 Task: Open Card Customer Feedback Analysis in Board Email Marketing List Growth Strategy to Workspace Channel Marketing and add a team member Softage.2@softage.net, a label Red, a checklist Business Process Improvement, an attachment from Trello, a color Red and finally, add a card description 'Plan and execute company team-building seminar' and a comment 'This task requires us to stay focused on the end goal and not get sidetracked by distractions.'. Add a start date 'Jan 06, 1900' with a due date 'Jan 13, 1900'
Action: Mouse moved to (80, 283)
Screenshot: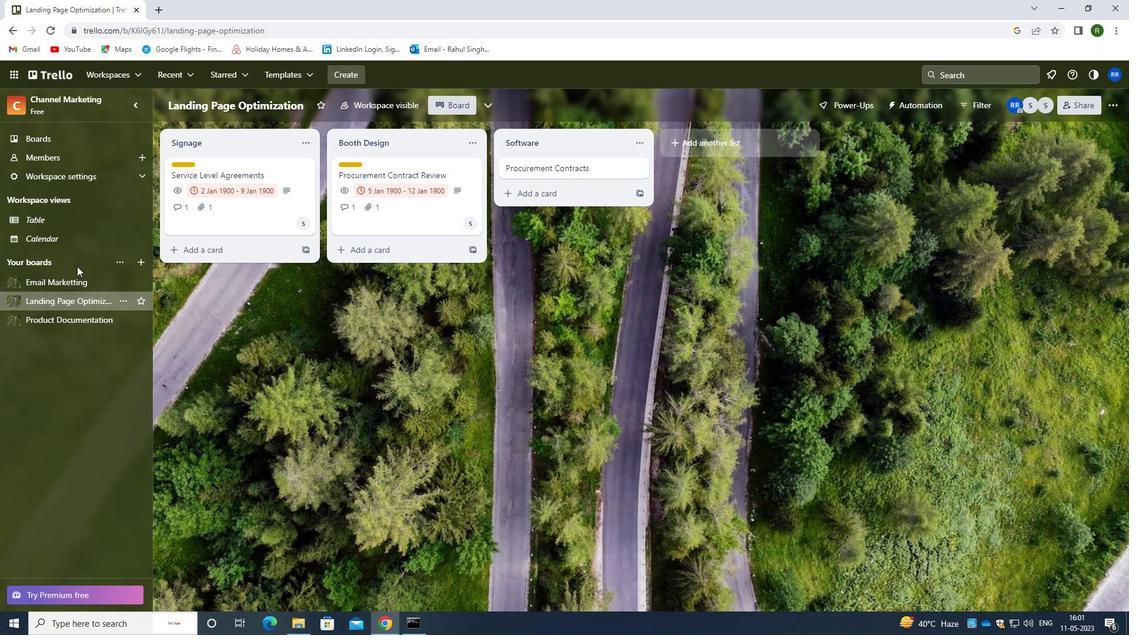 
Action: Mouse pressed left at (80, 283)
Screenshot: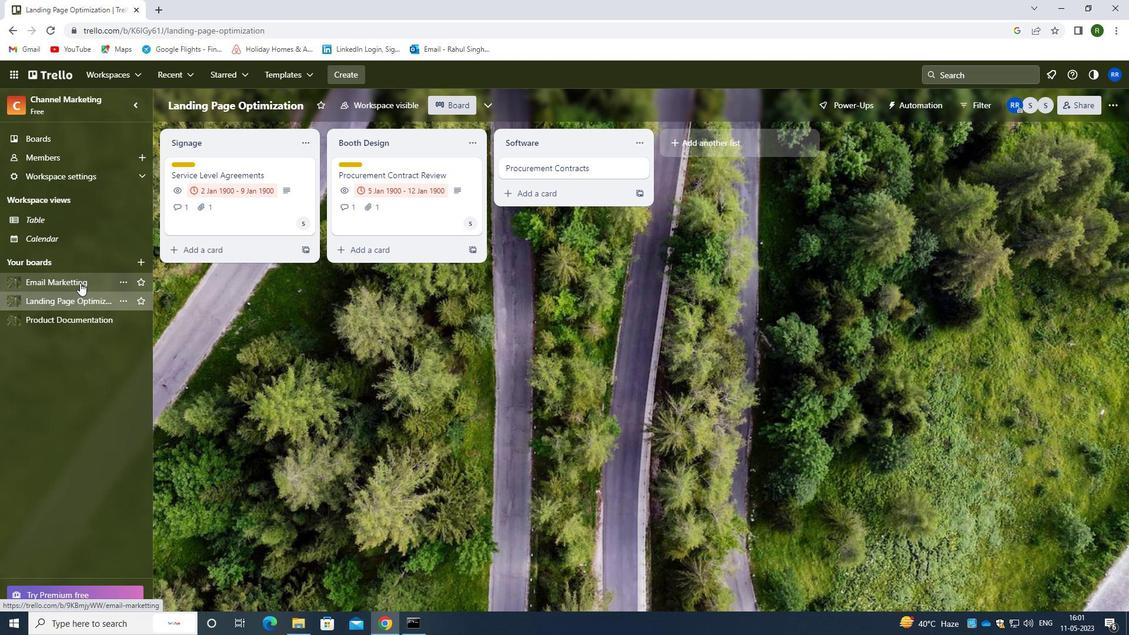 
Action: Mouse moved to (468, 166)
Screenshot: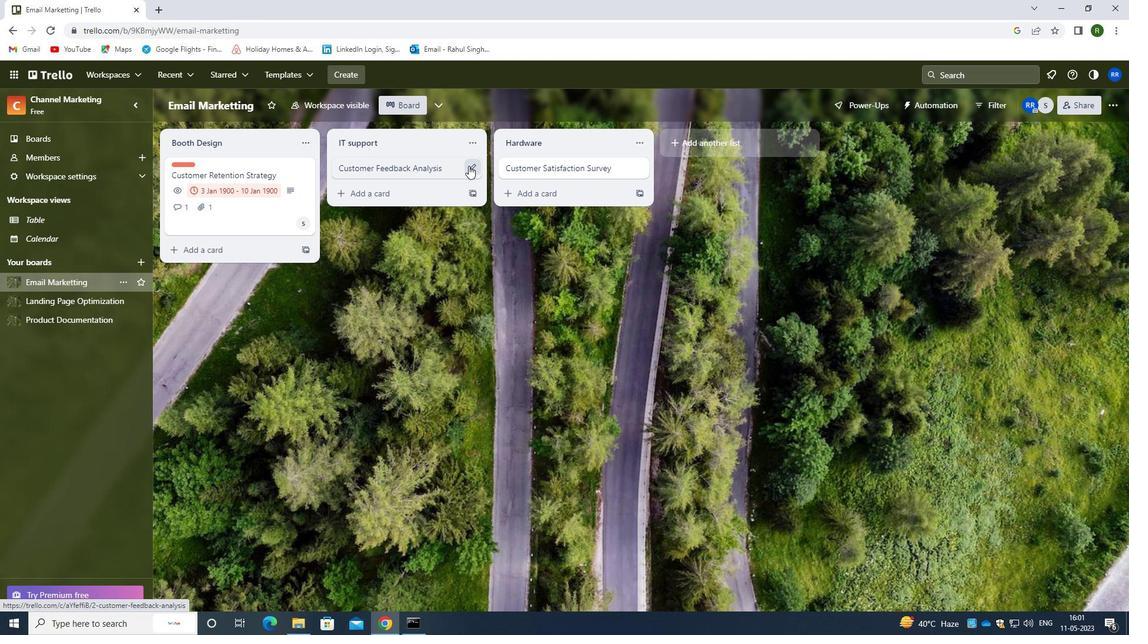 
Action: Mouse pressed left at (468, 166)
Screenshot: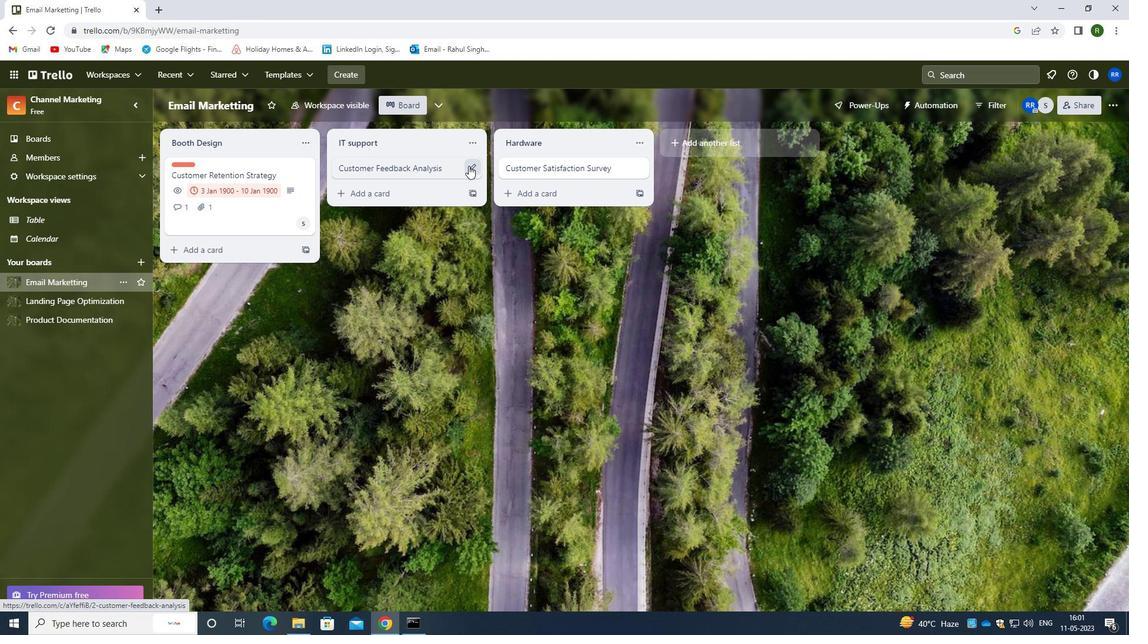 
Action: Mouse moved to (520, 164)
Screenshot: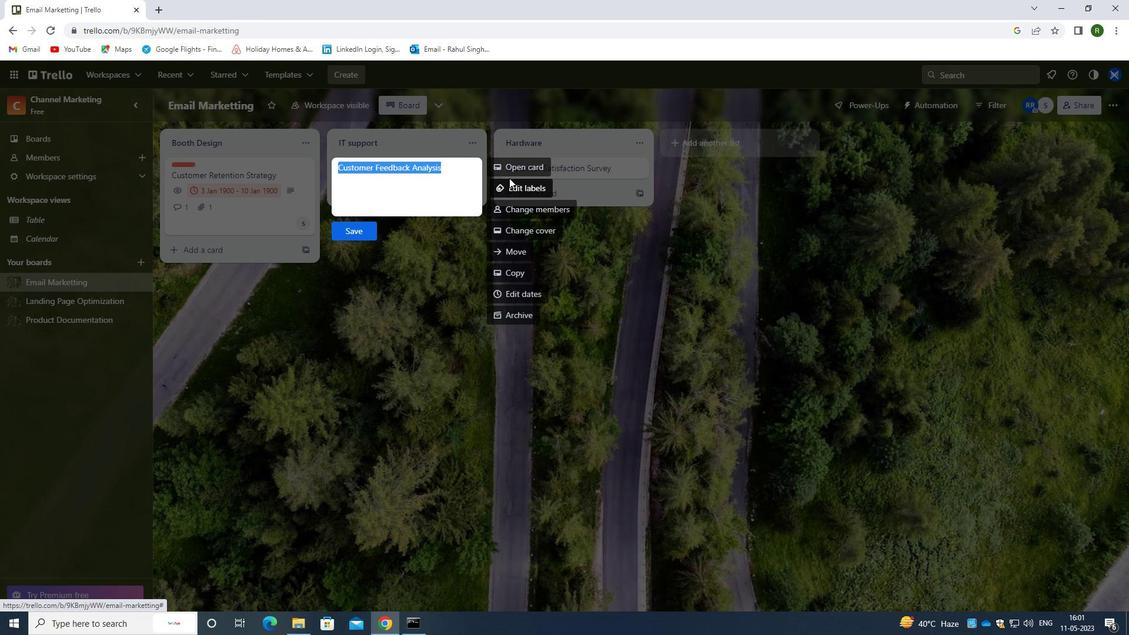 
Action: Mouse pressed left at (520, 164)
Screenshot: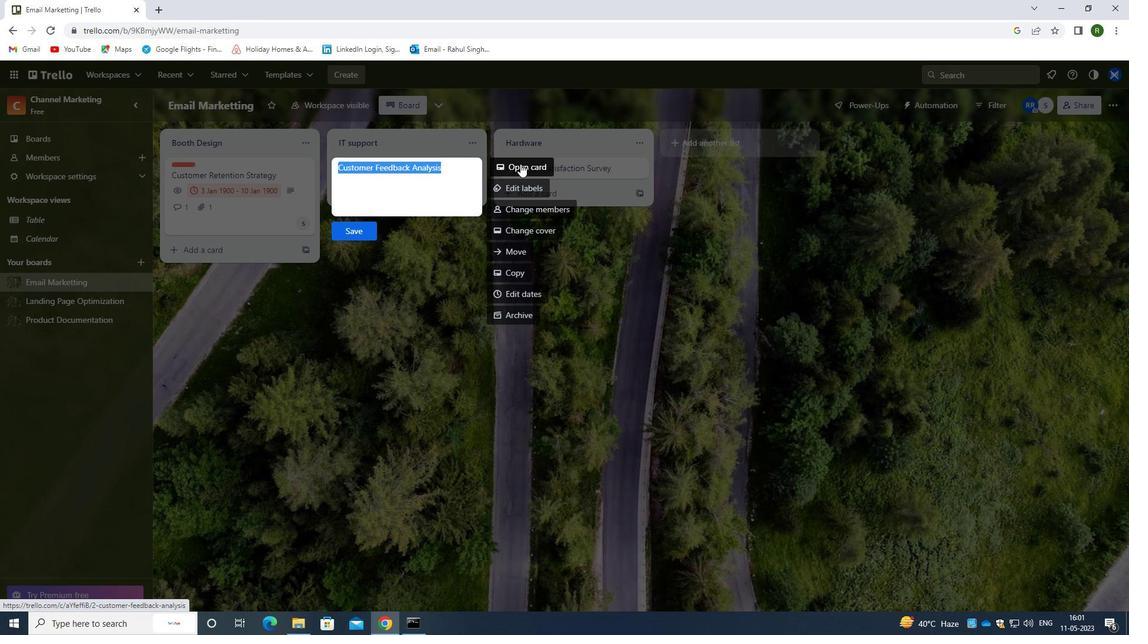 
Action: Mouse moved to (716, 213)
Screenshot: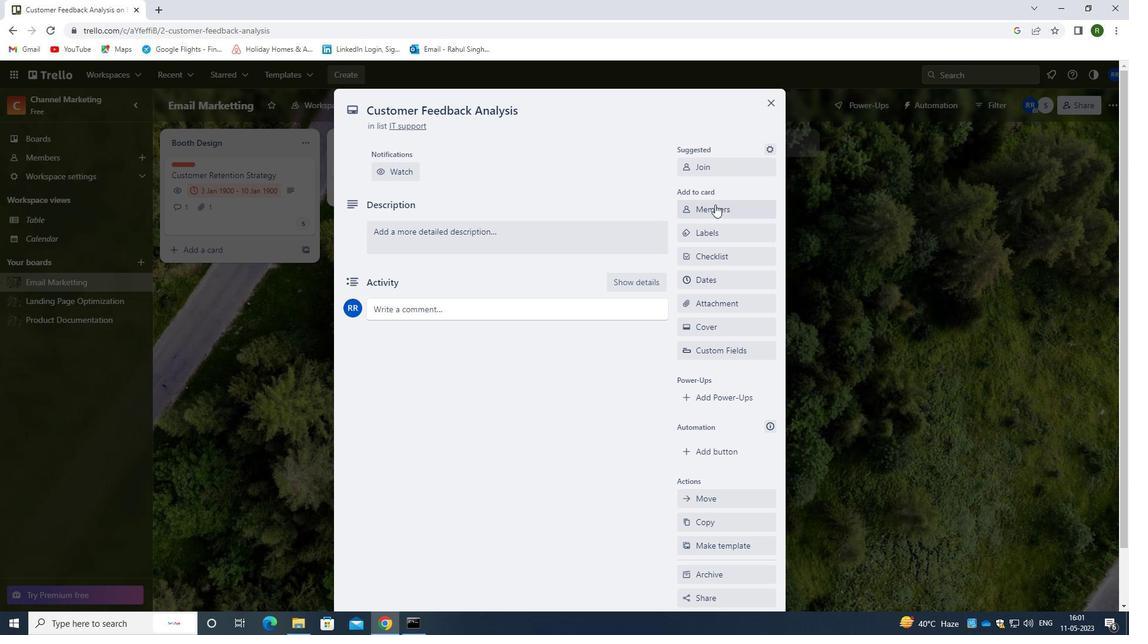 
Action: Mouse pressed left at (716, 213)
Screenshot: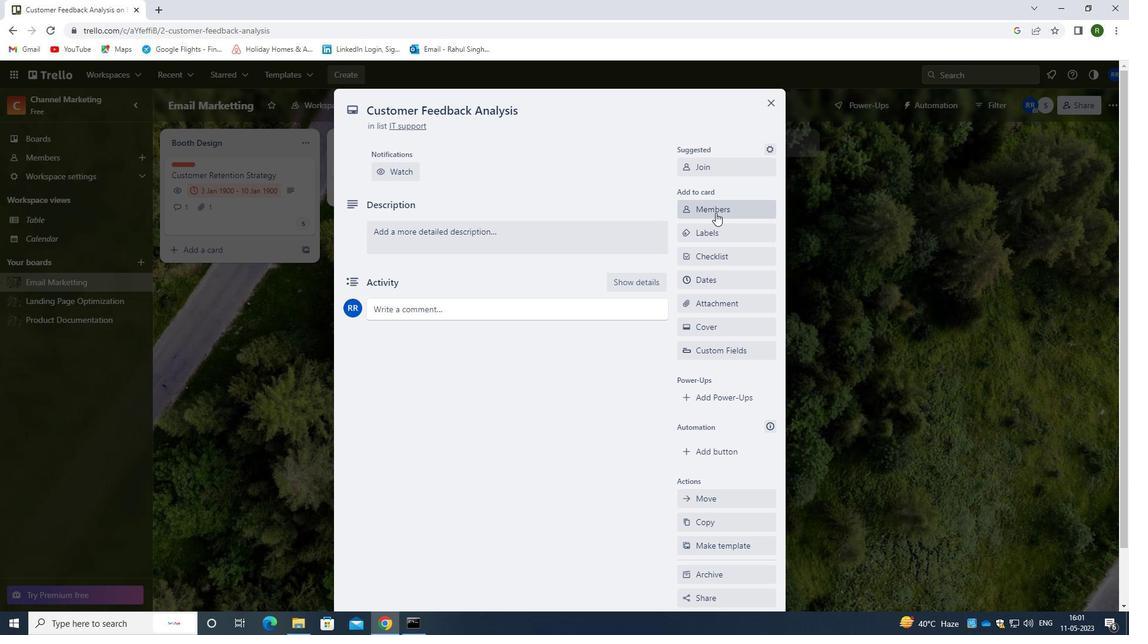 
Action: Mouse moved to (741, 264)
Screenshot: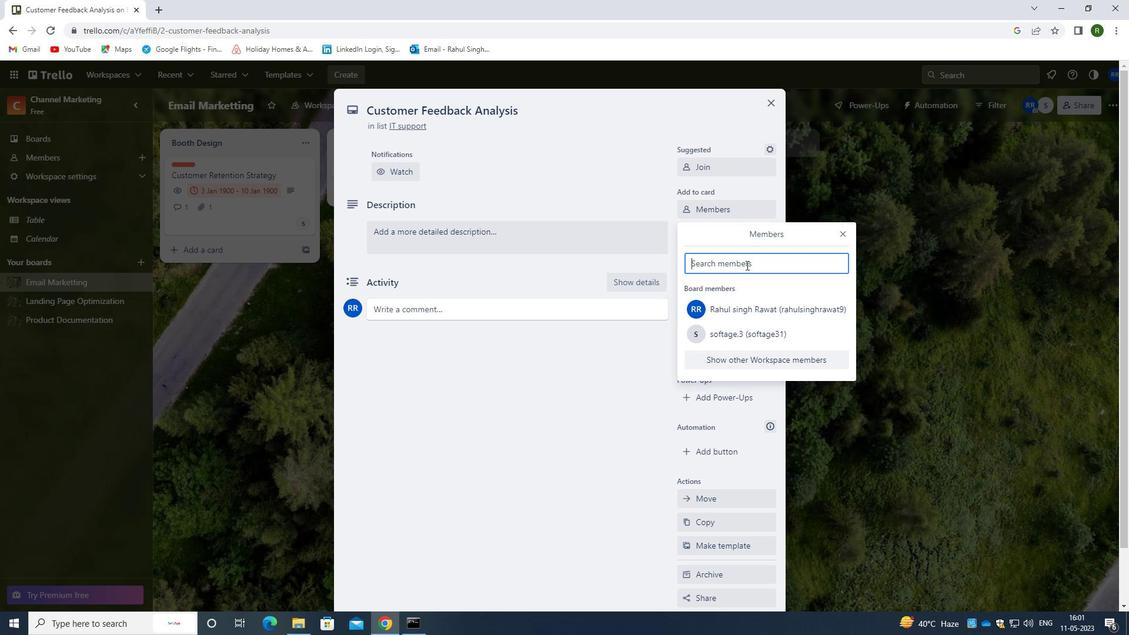 
Action: Key pressed <Key.caps_lock>s<Key.caps_lock>Oftage.2<Key.shift>@SOFTAGE.NET
Screenshot: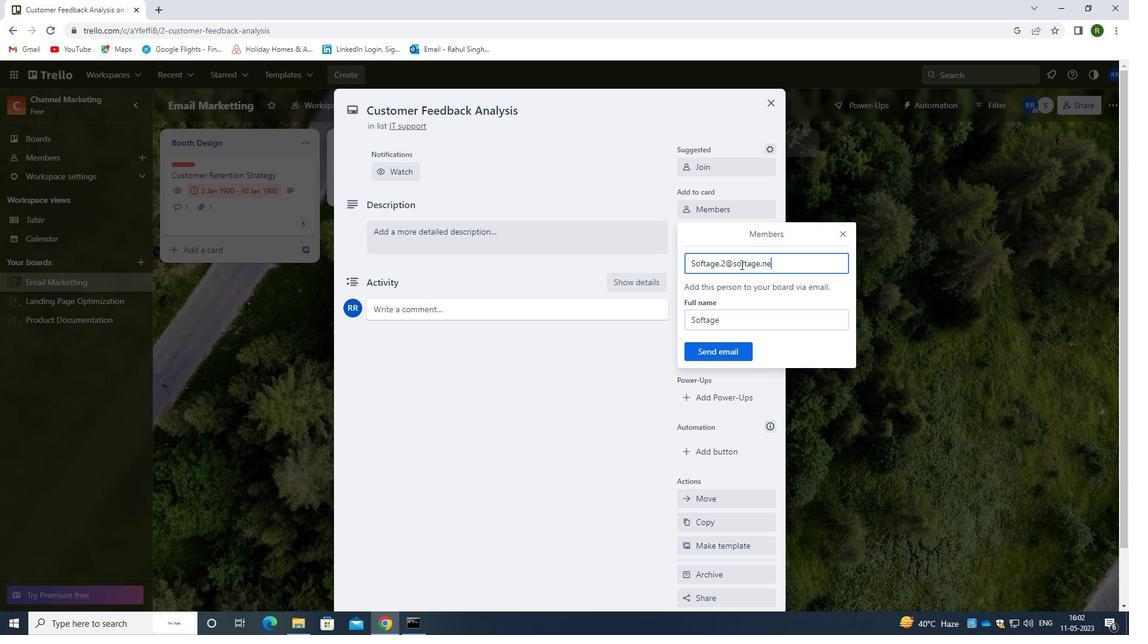 
Action: Mouse moved to (724, 351)
Screenshot: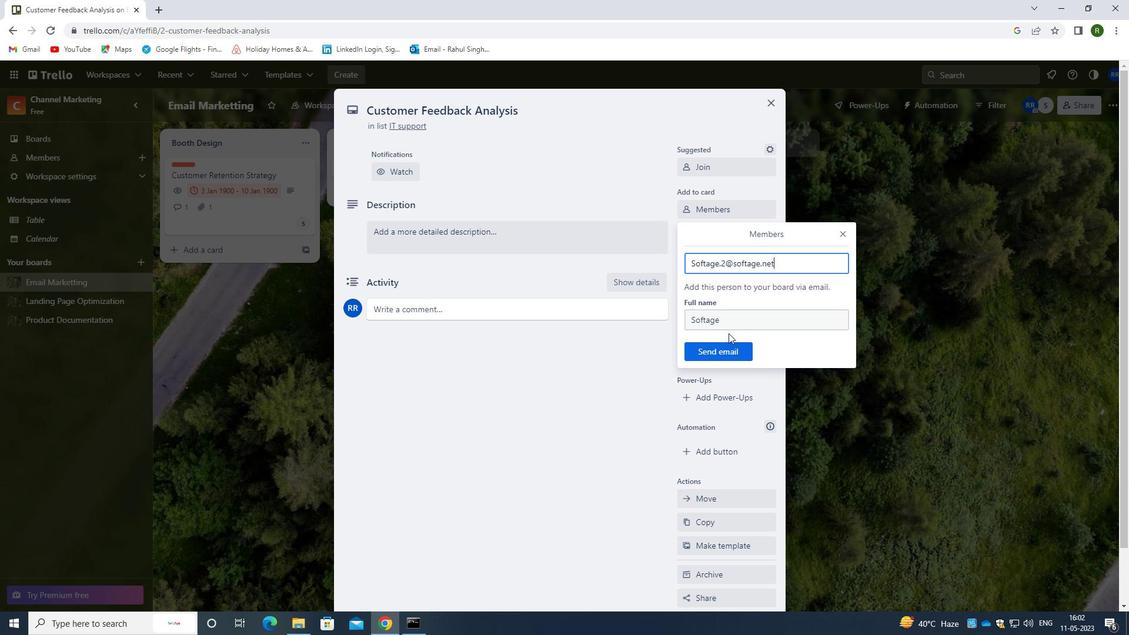 
Action: Mouse pressed left at (724, 351)
Screenshot: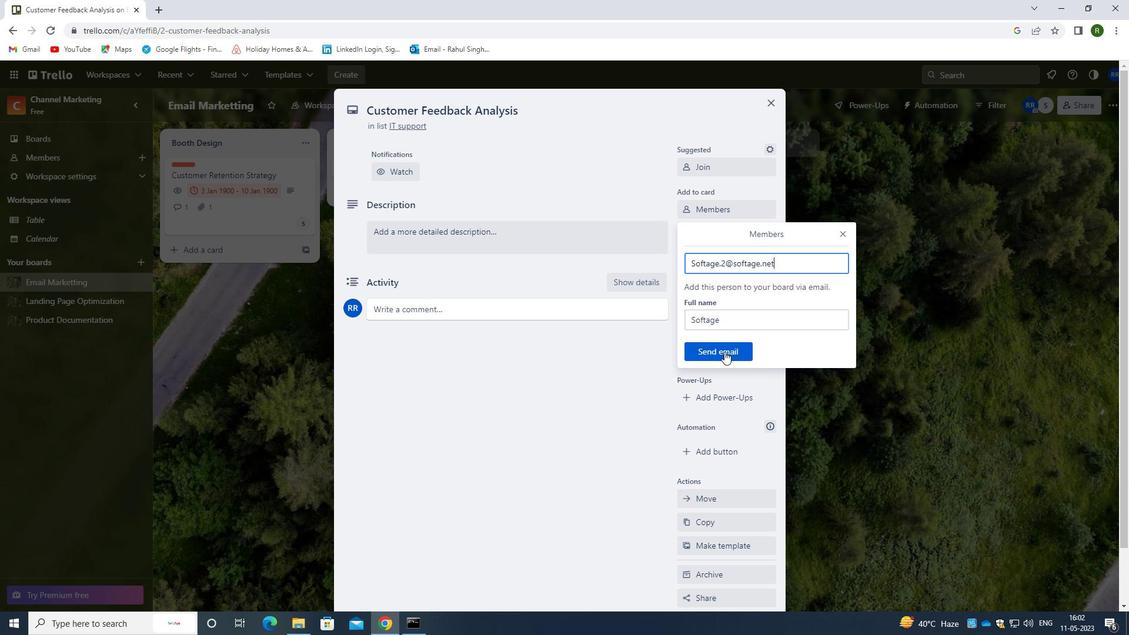 
Action: Mouse moved to (722, 232)
Screenshot: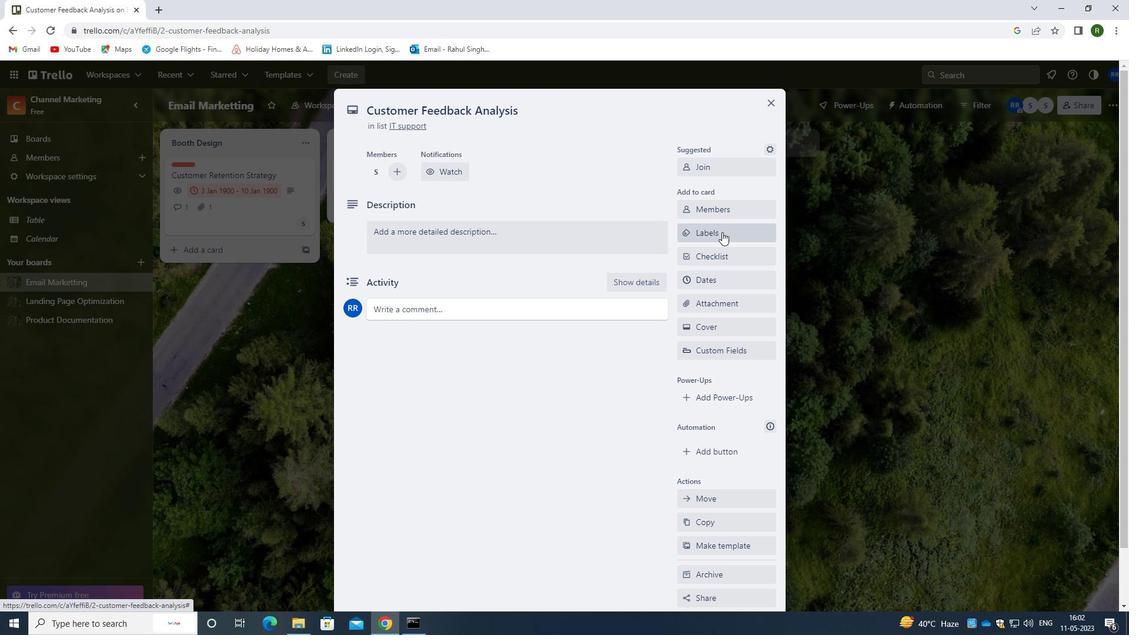 
Action: Mouse pressed left at (722, 232)
Screenshot: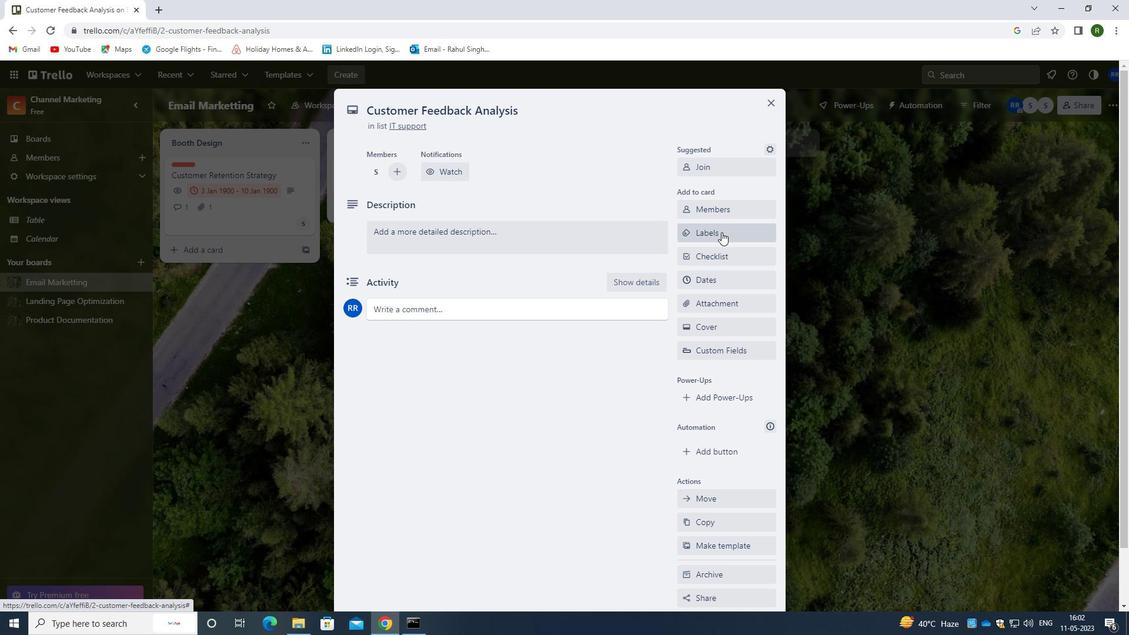 
Action: Mouse moved to (710, 345)
Screenshot: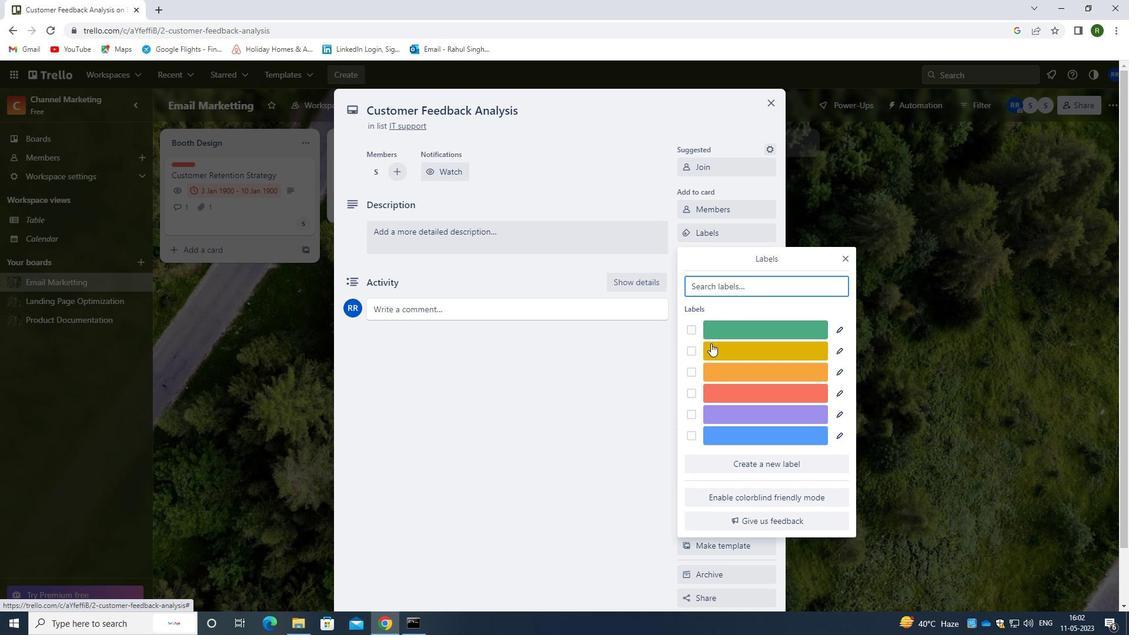 
Action: Key pressed RED
Screenshot: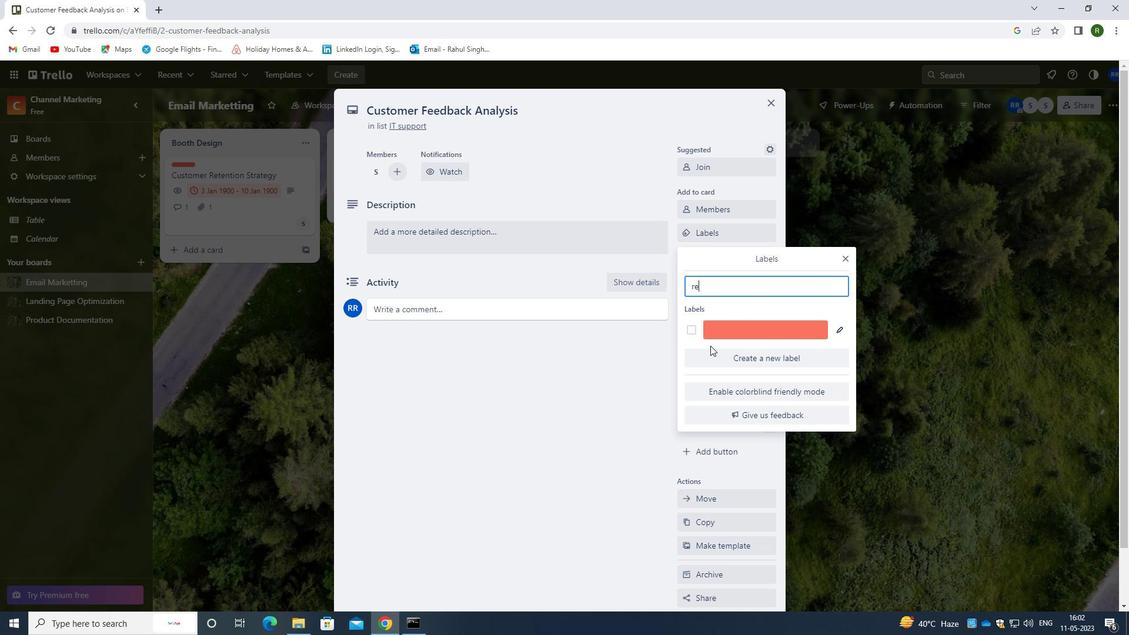 
Action: Mouse moved to (693, 328)
Screenshot: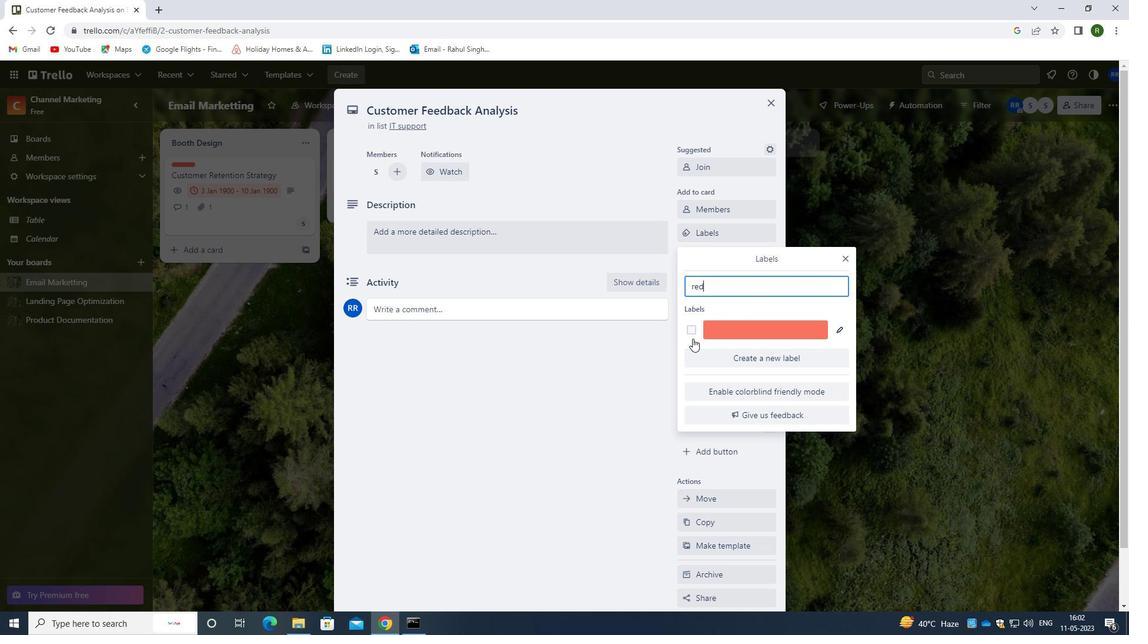 
Action: Mouse pressed left at (693, 328)
Screenshot: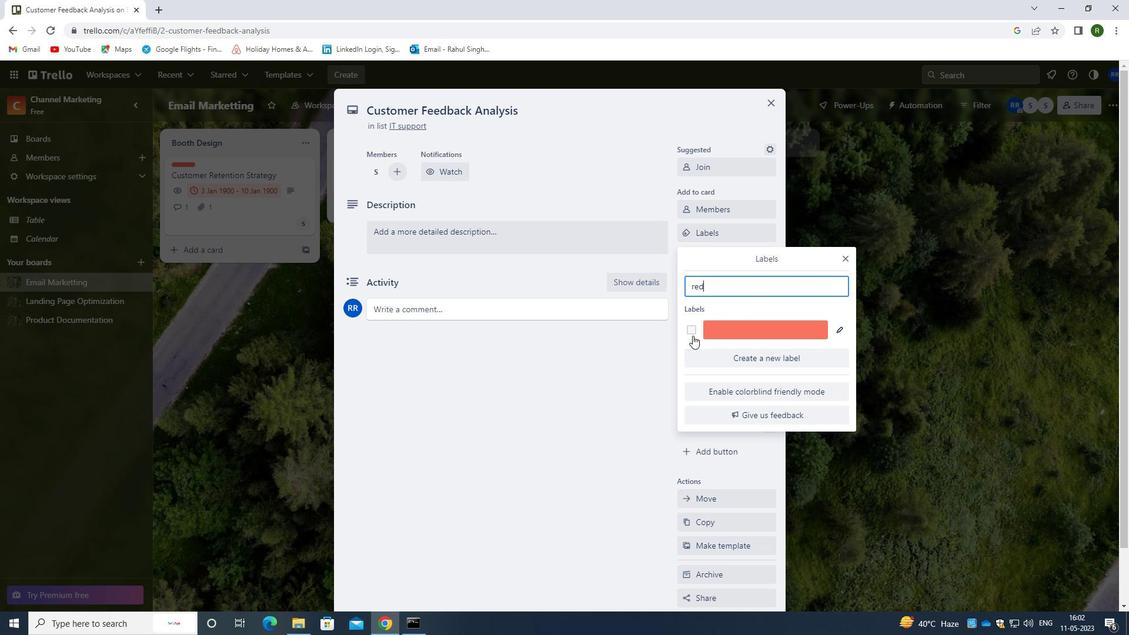 
Action: Mouse moved to (613, 423)
Screenshot: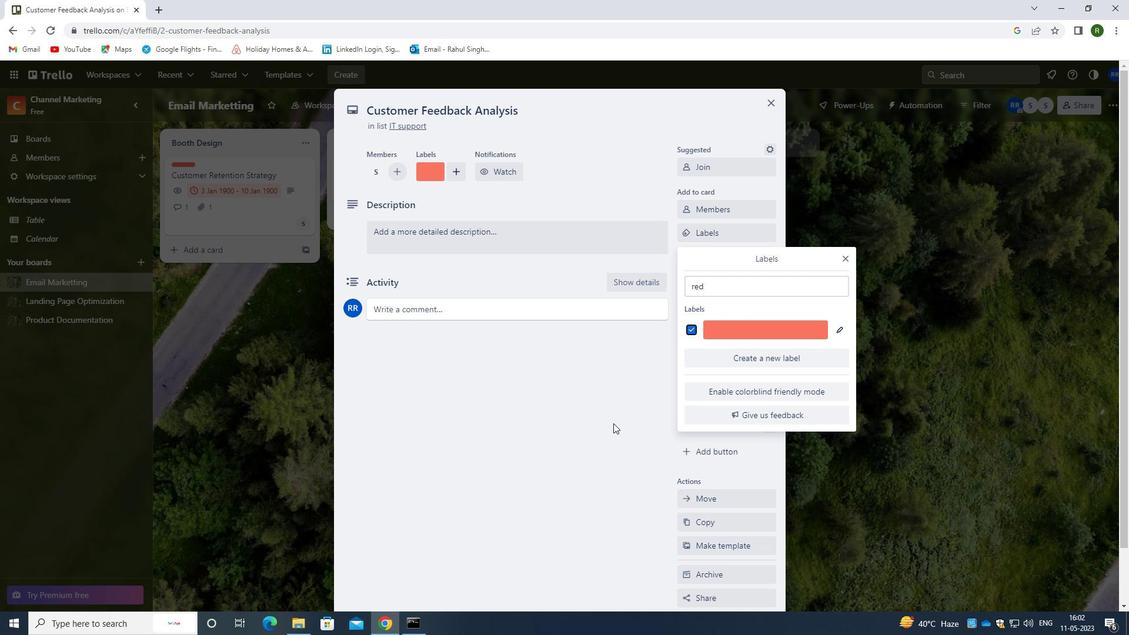 
Action: Mouse pressed left at (613, 423)
Screenshot: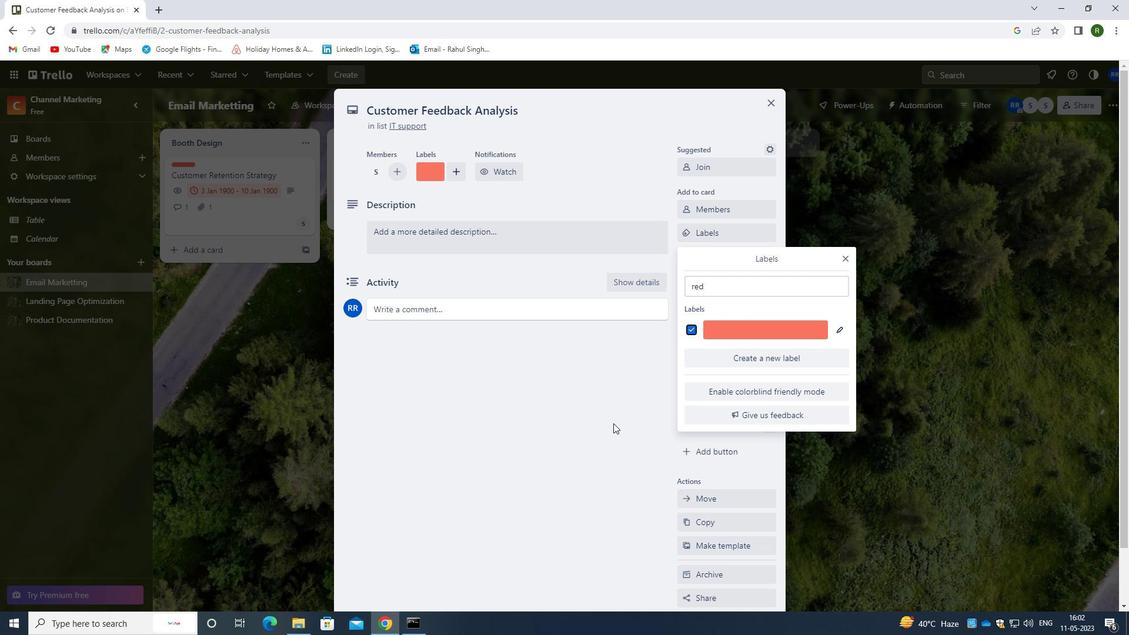 
Action: Mouse moved to (711, 257)
Screenshot: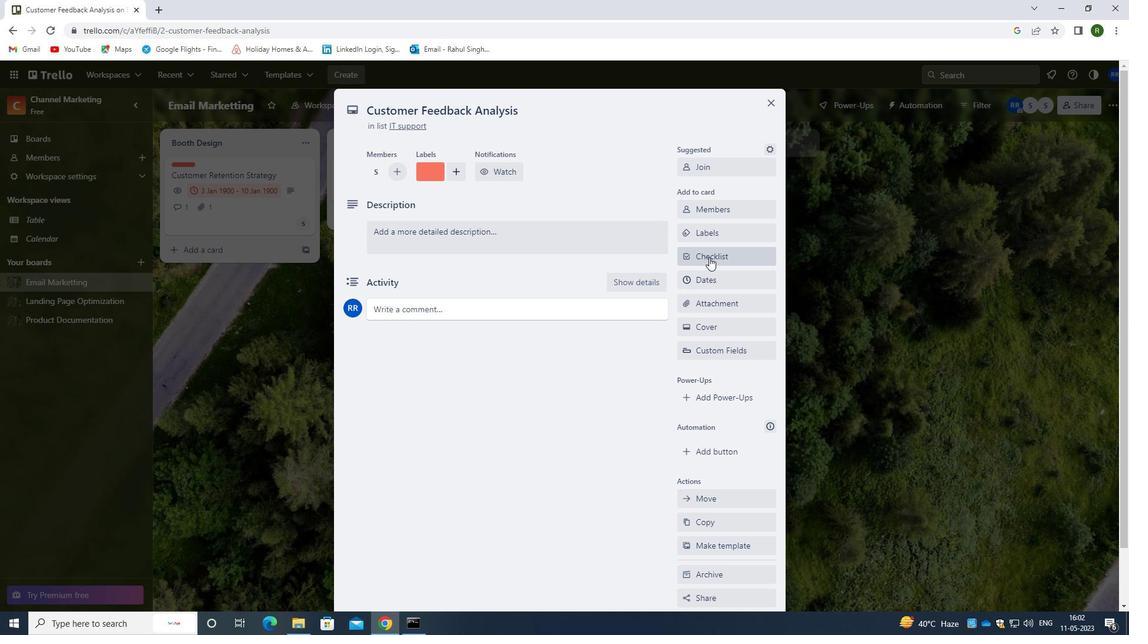 
Action: Mouse pressed left at (711, 257)
Screenshot: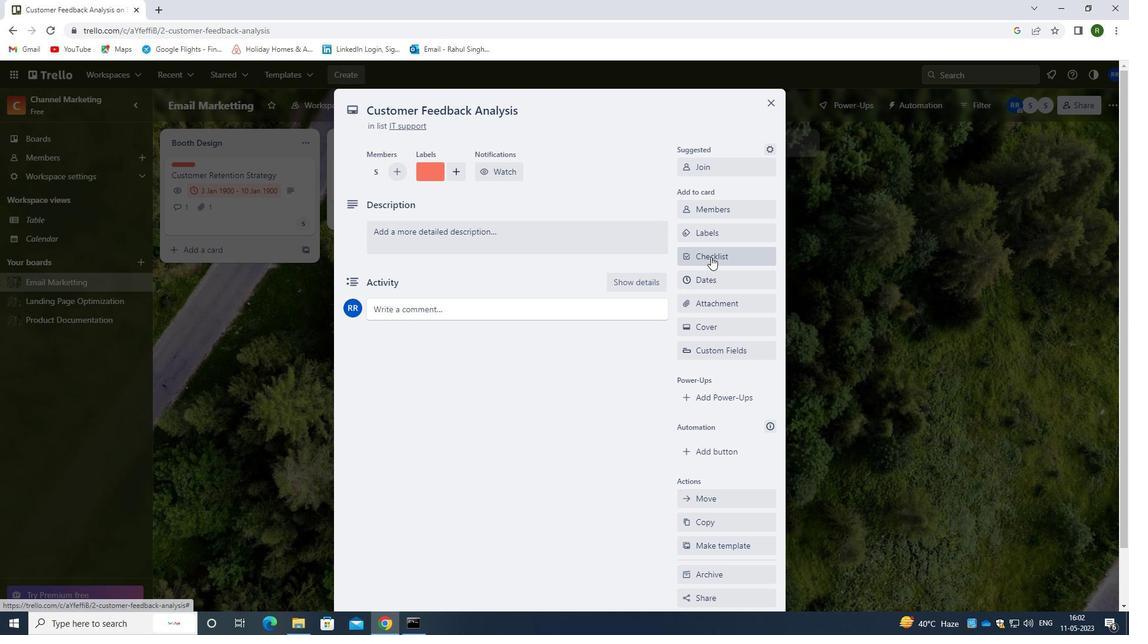 
Action: Mouse moved to (700, 306)
Screenshot: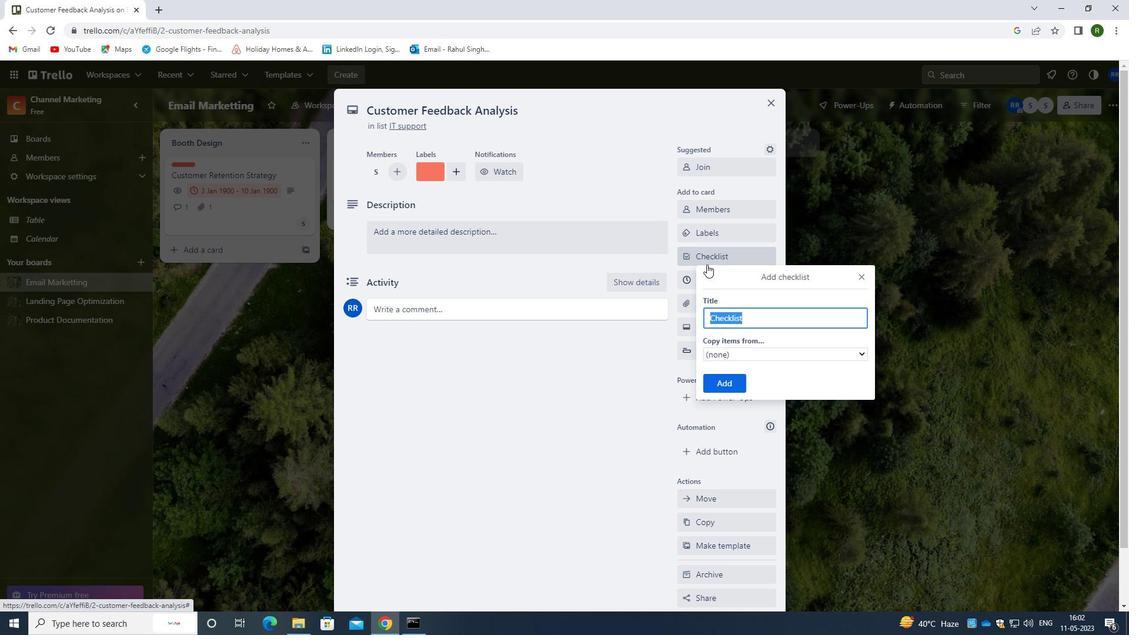 
Action: Key pressed <Key.backspace><Key.caps_lock>B<Key.caps_lock>USINS<Key.backspace>ESS<Key.space><Key.caps_lock>P<Key.caps_lock>RO
Screenshot: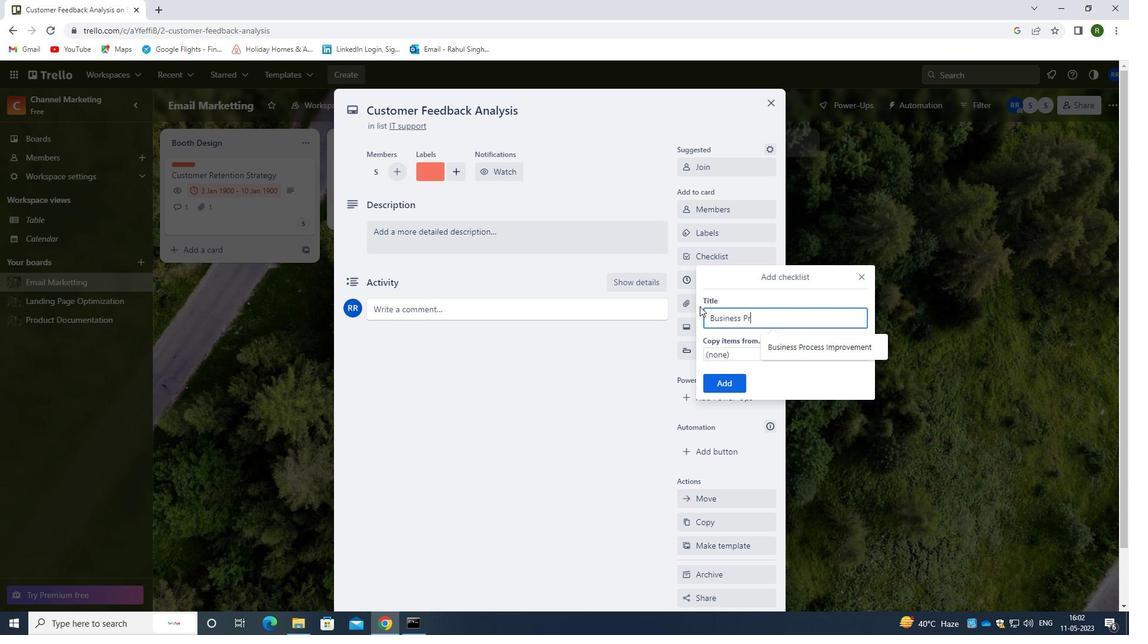 
Action: Mouse moved to (803, 354)
Screenshot: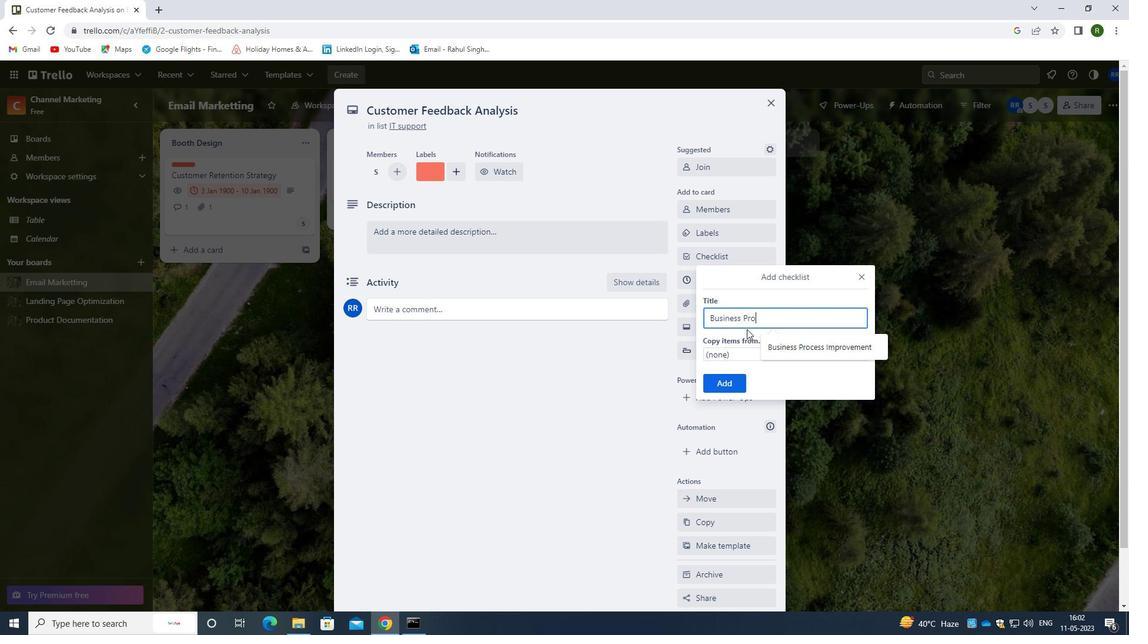 
Action: Mouse pressed left at (803, 354)
Screenshot: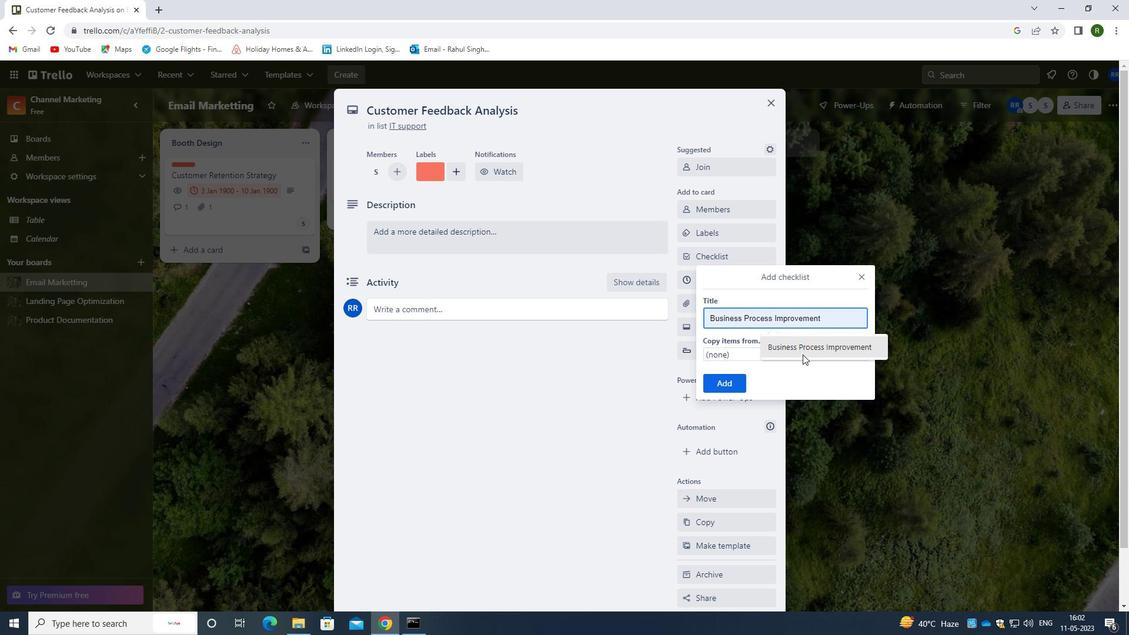 
Action: Mouse moved to (727, 389)
Screenshot: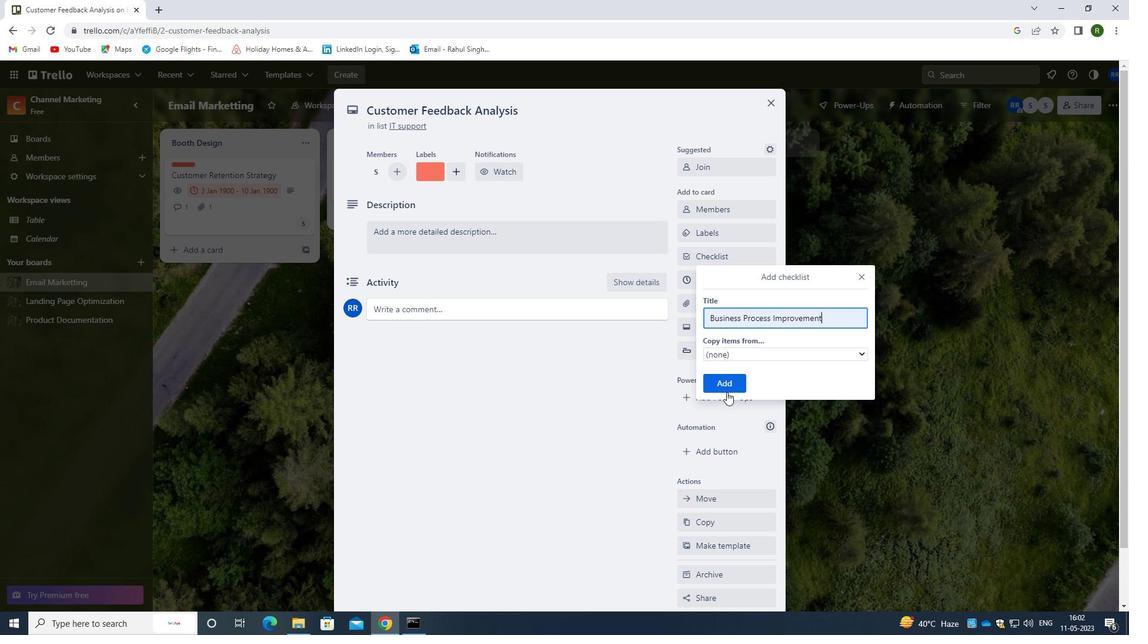 
Action: Mouse pressed left at (727, 389)
Screenshot: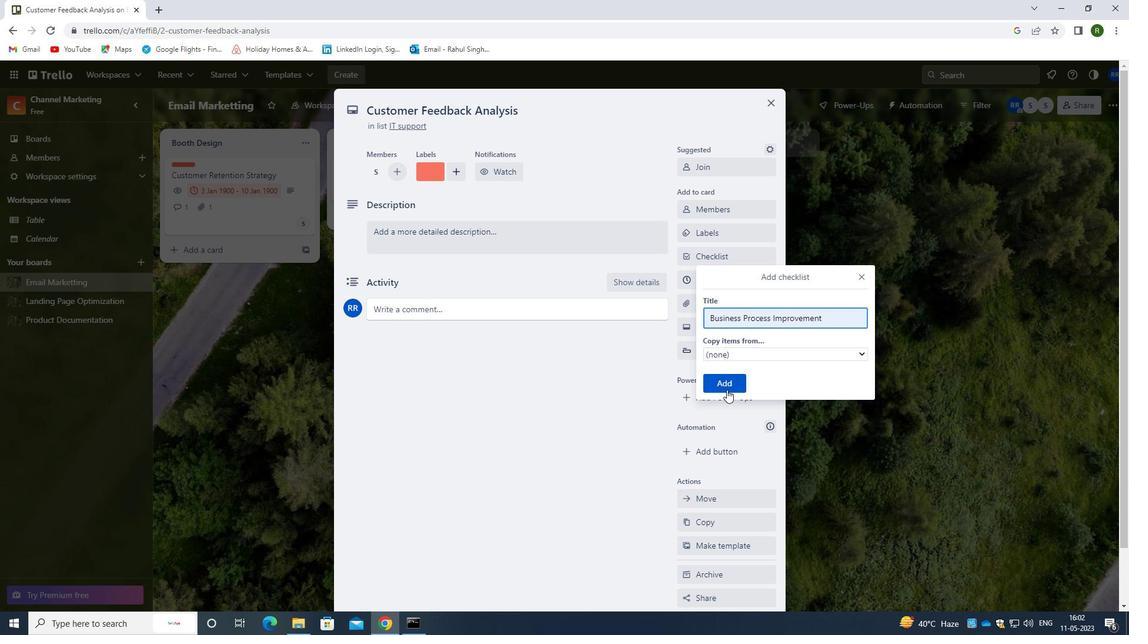 
Action: Mouse moved to (720, 300)
Screenshot: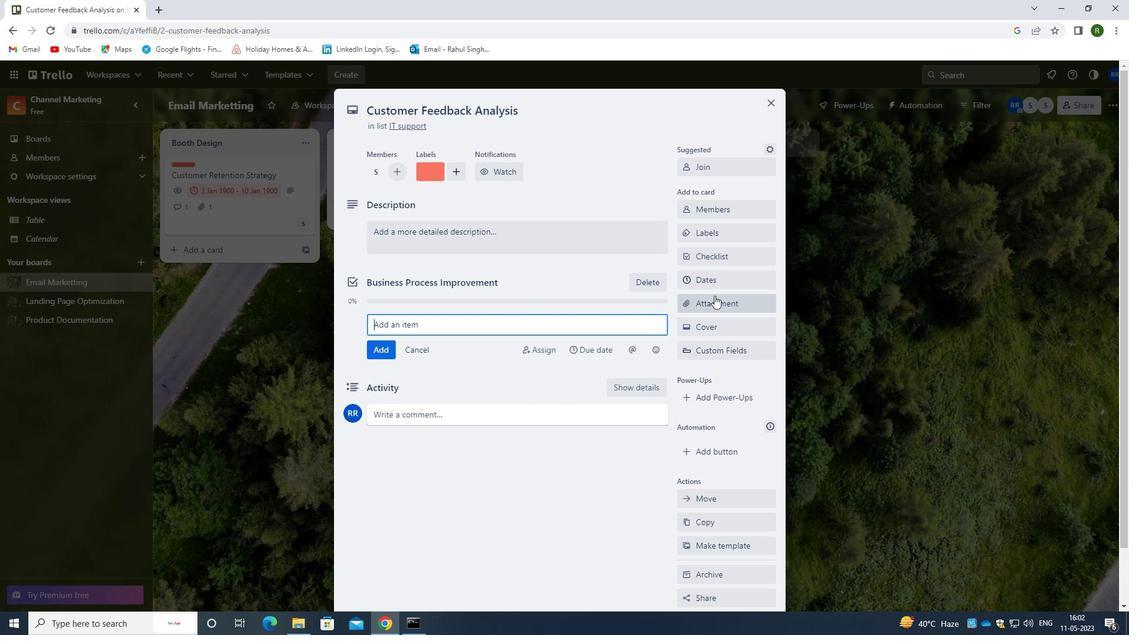 
Action: Mouse pressed left at (720, 300)
Screenshot: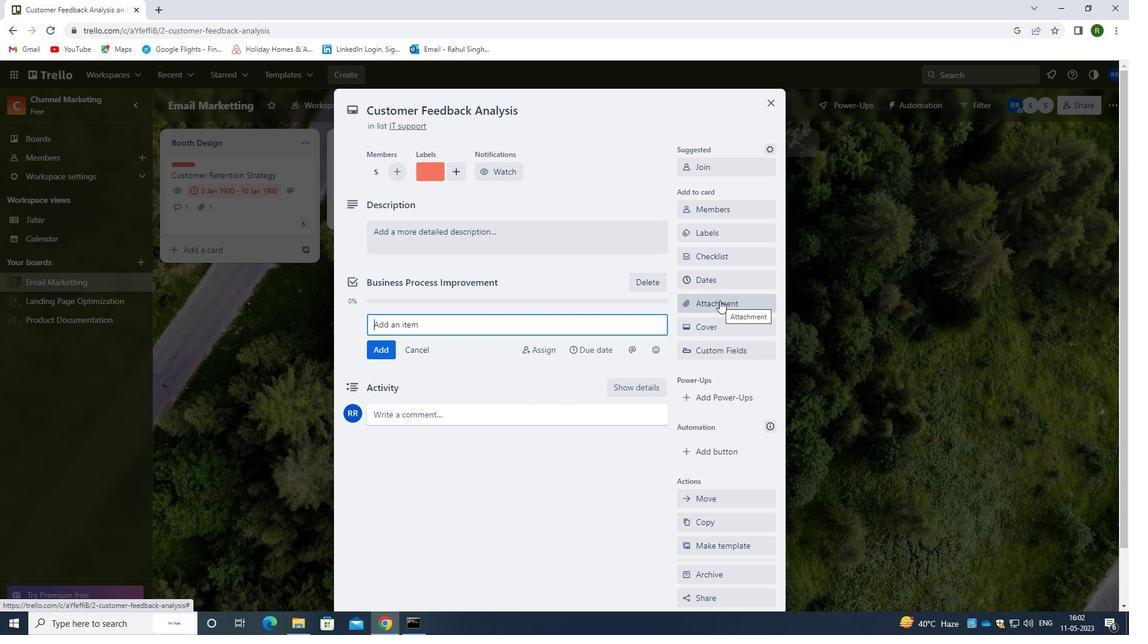 
Action: Mouse moved to (720, 454)
Screenshot: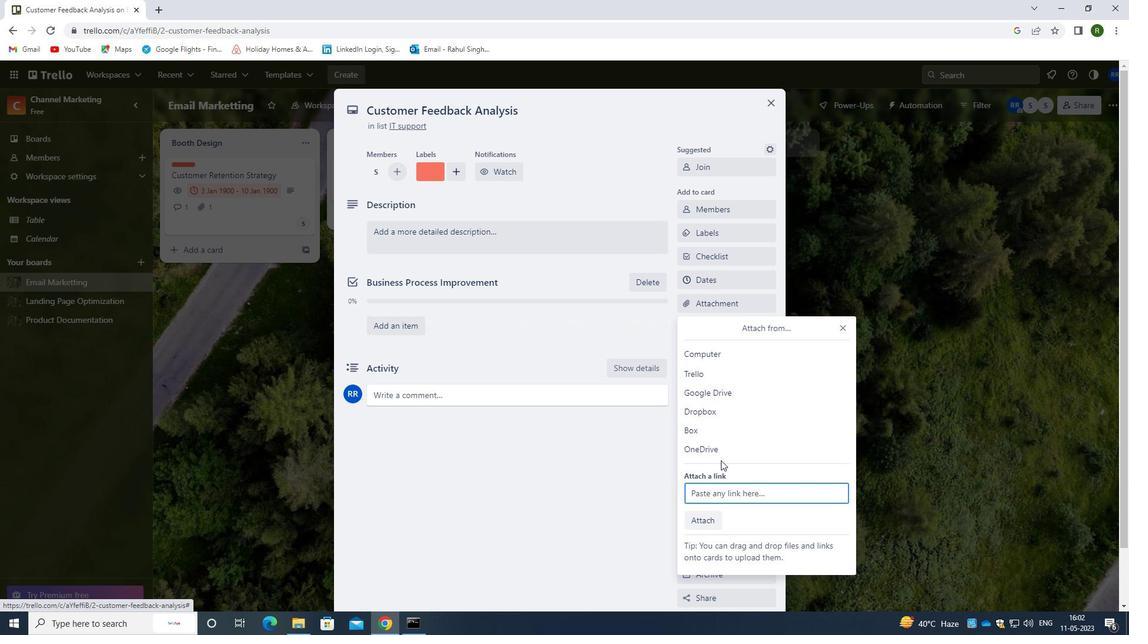 
Action: Mouse pressed left at (720, 454)
Screenshot: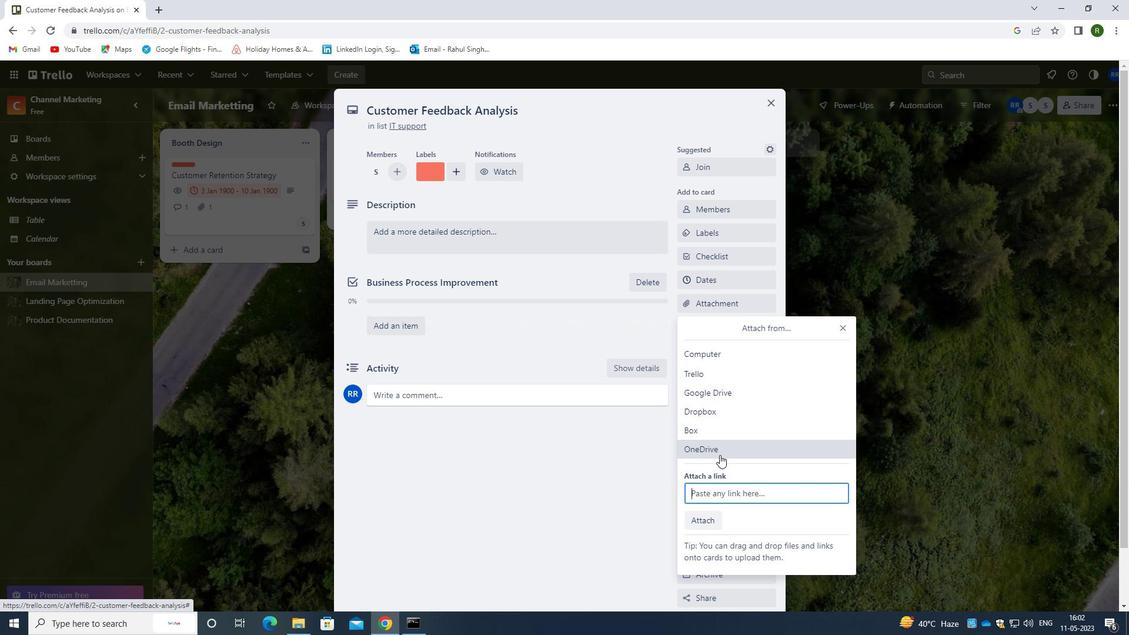 
Action: Mouse moved to (354, 383)
Screenshot: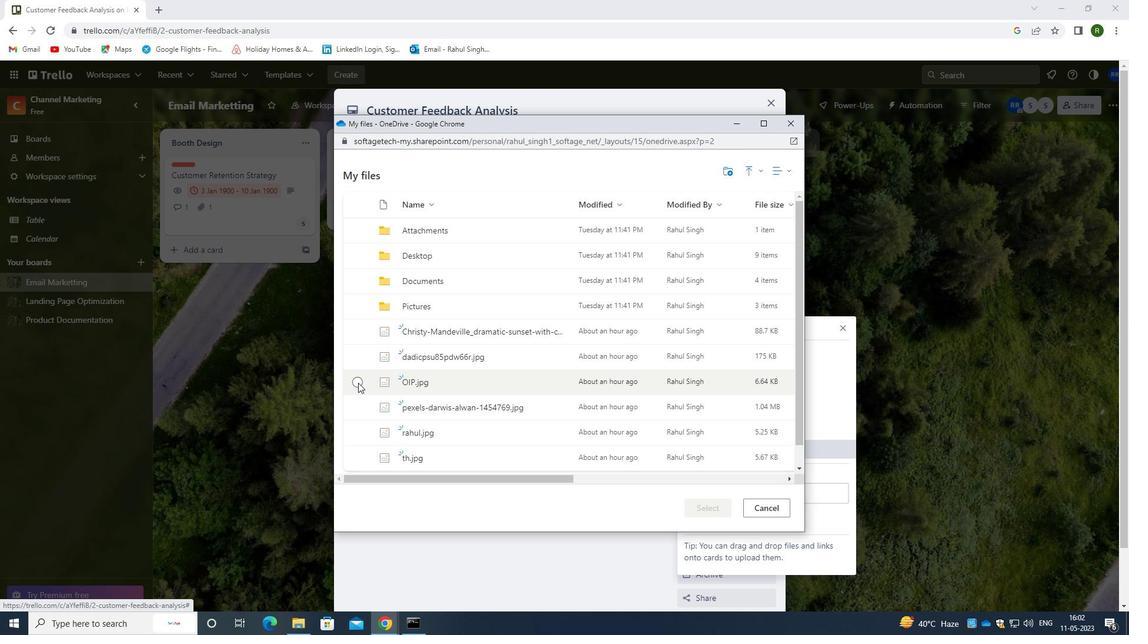 
Action: Mouse pressed left at (354, 383)
Screenshot: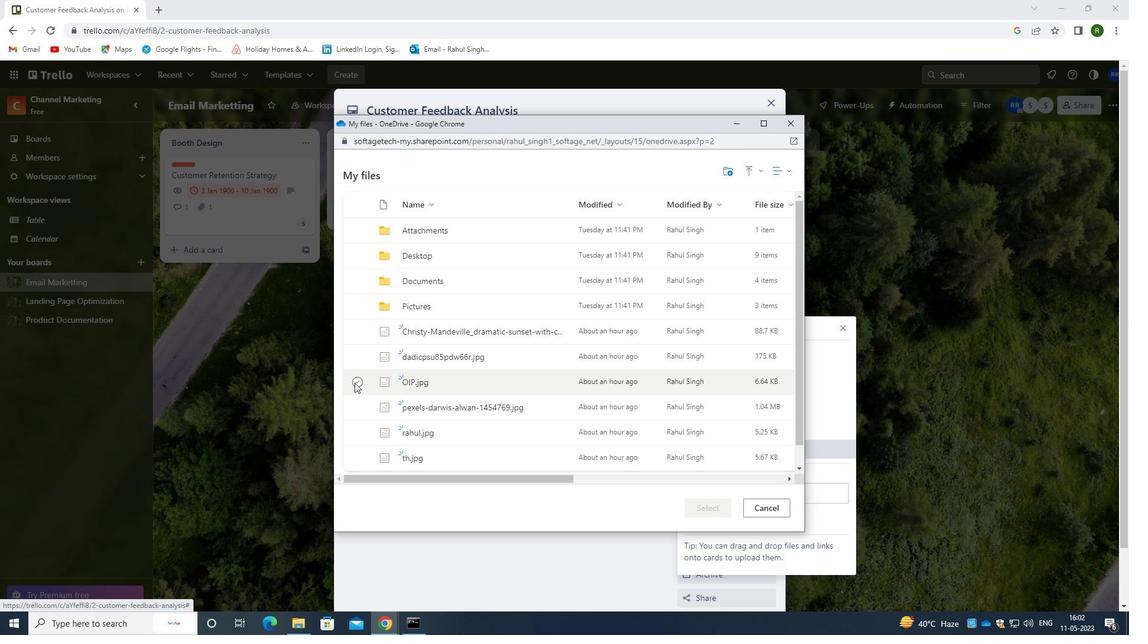 
Action: Mouse moved to (712, 507)
Screenshot: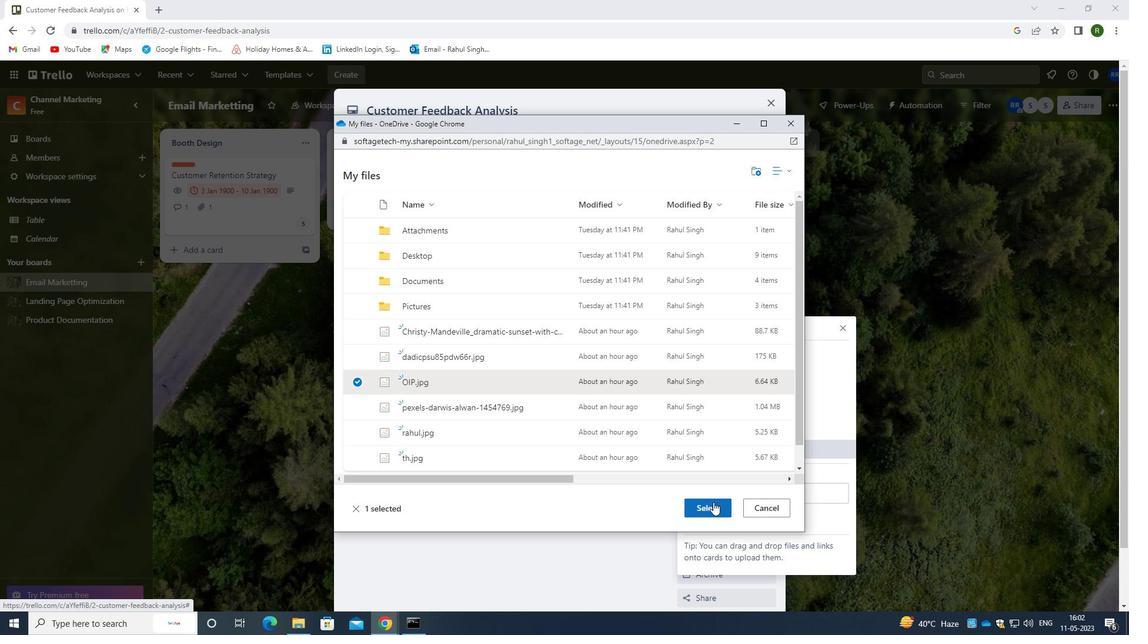 
Action: Mouse pressed left at (712, 507)
Screenshot: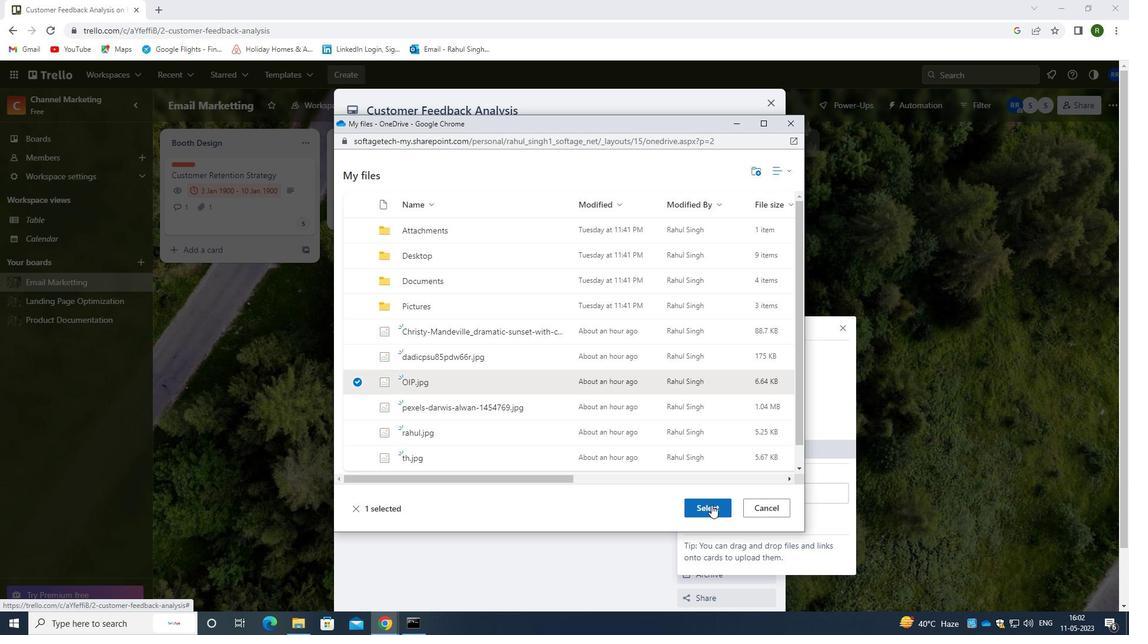 
Action: Mouse moved to (503, 235)
Screenshot: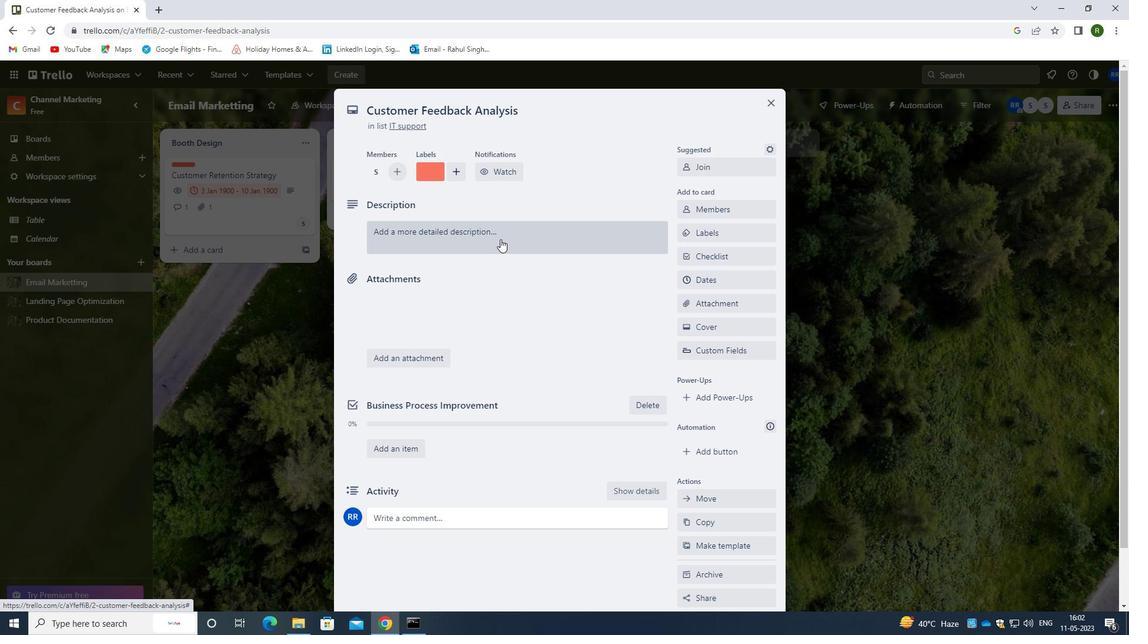 
Action: Mouse pressed left at (503, 235)
Screenshot: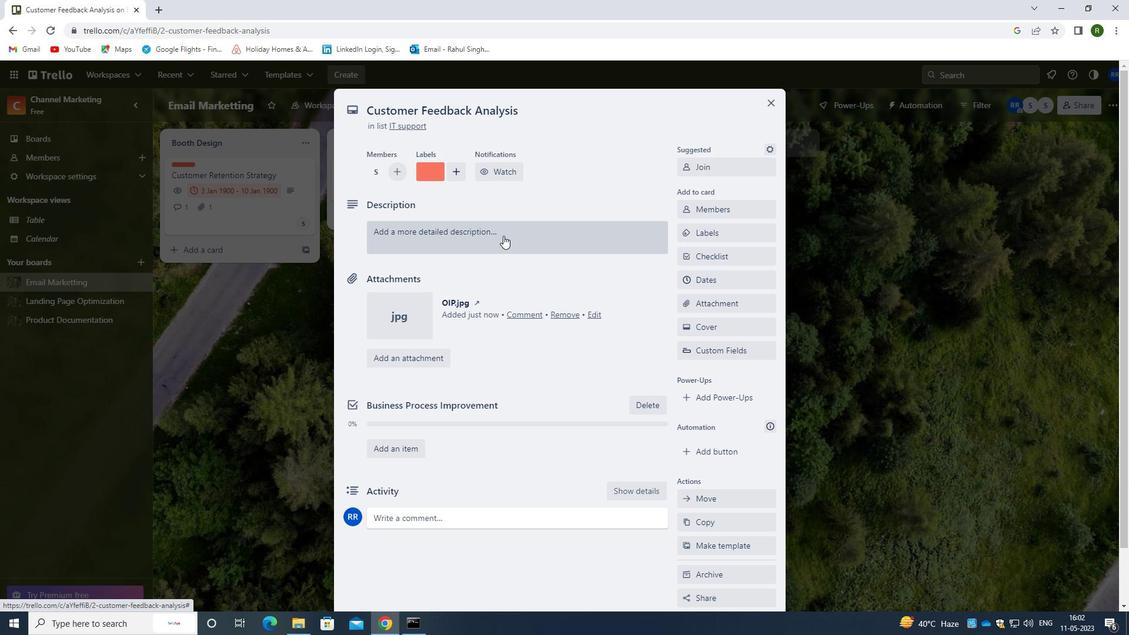
Action: Mouse moved to (512, 277)
Screenshot: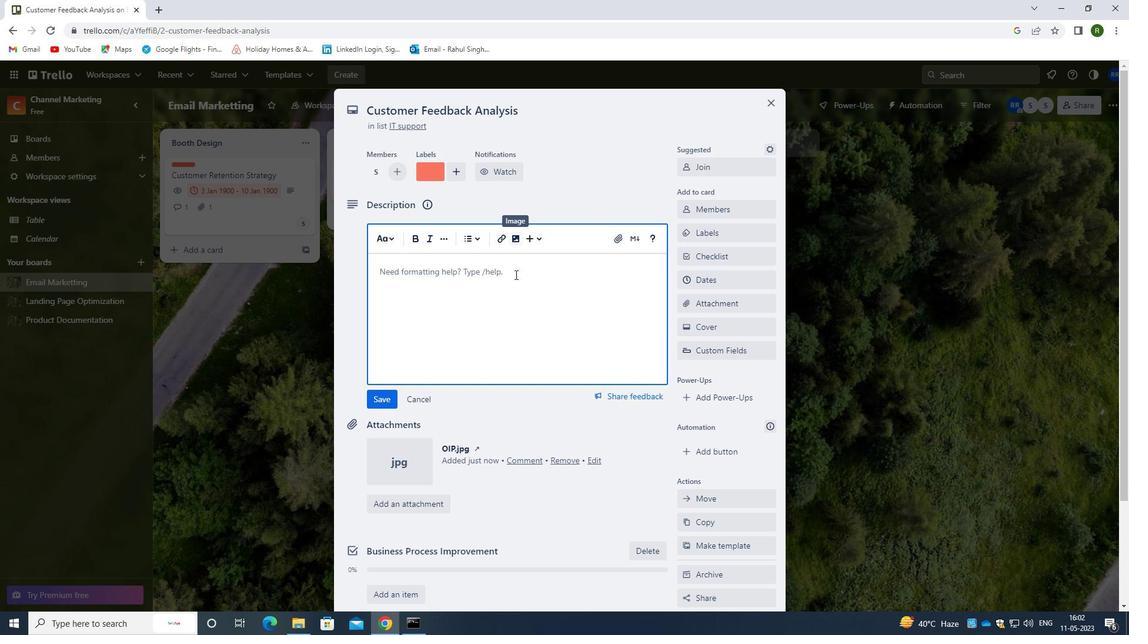 
Action: Mouse pressed left at (512, 277)
Screenshot: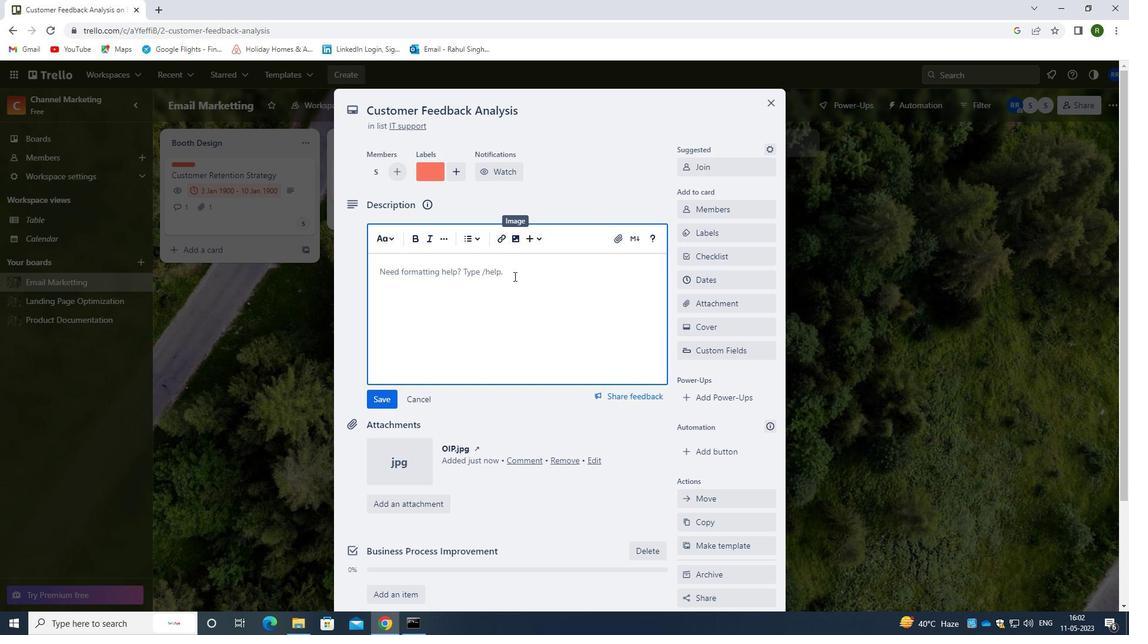 
Action: Key pressed <Key.caps_lock>P<Key.caps_lock>LAN<Key.space>AND<Key.space>EXECUTE<Key.space>COMPANY<Key.space>TEAM-BUILDING<Key.space>SEMINAT<Key.backspace>R.
Screenshot: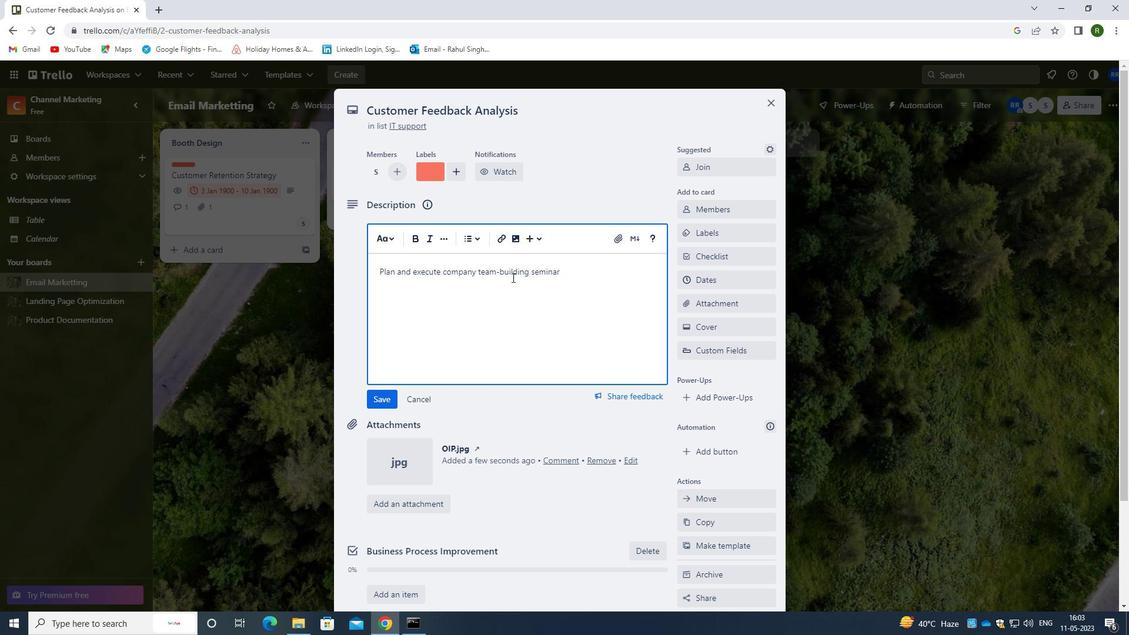 
Action: Mouse moved to (385, 401)
Screenshot: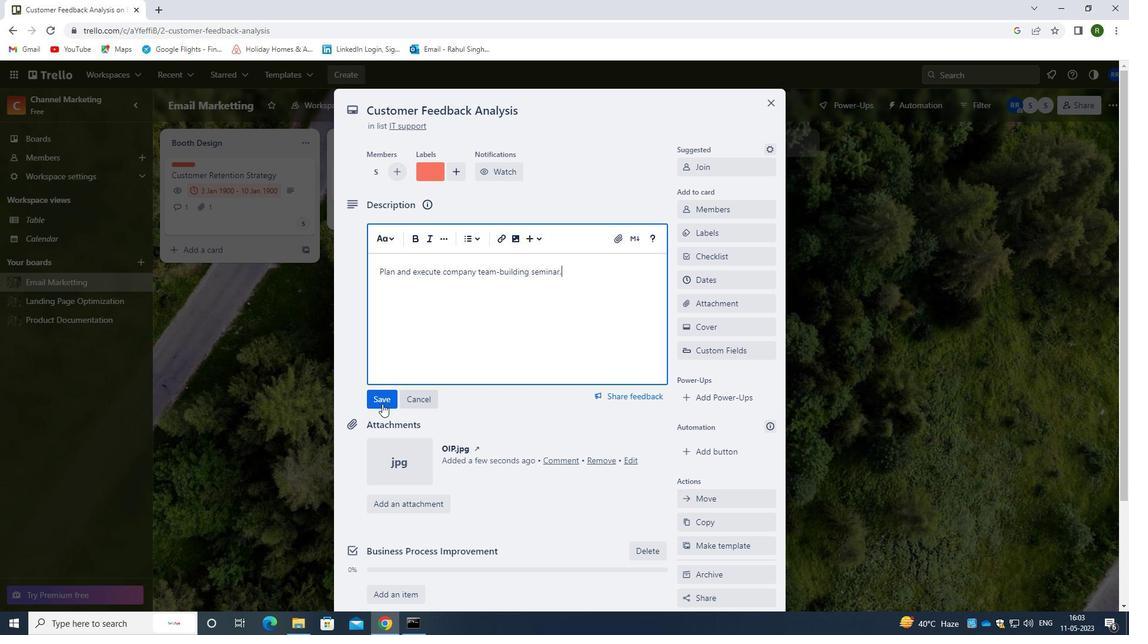 
Action: Mouse pressed left at (385, 401)
Screenshot: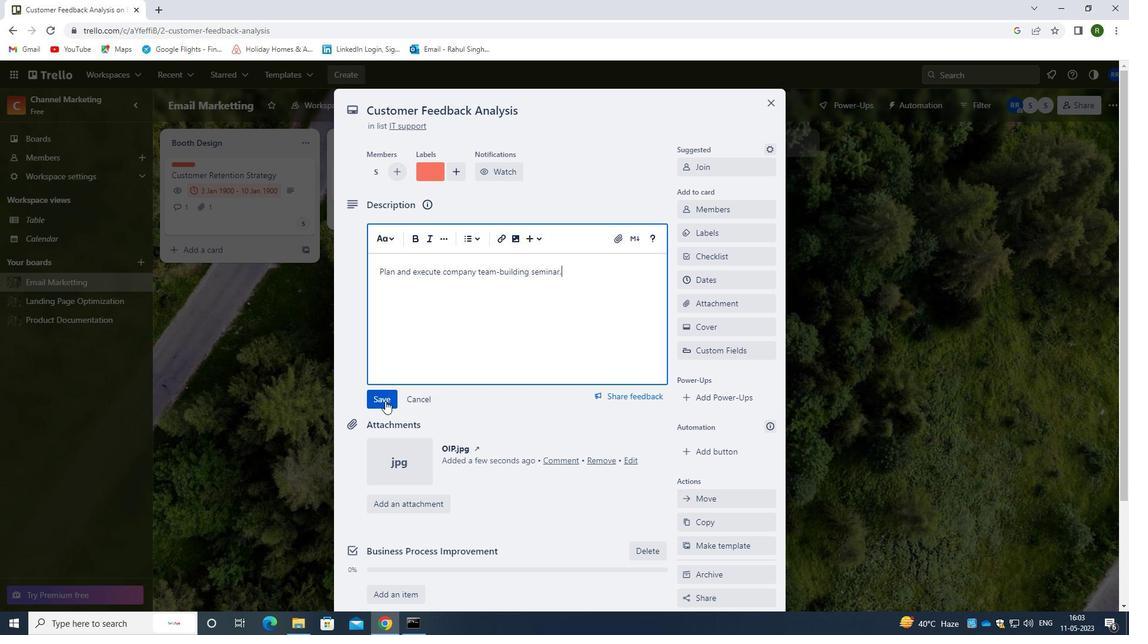 
Action: Mouse moved to (451, 363)
Screenshot: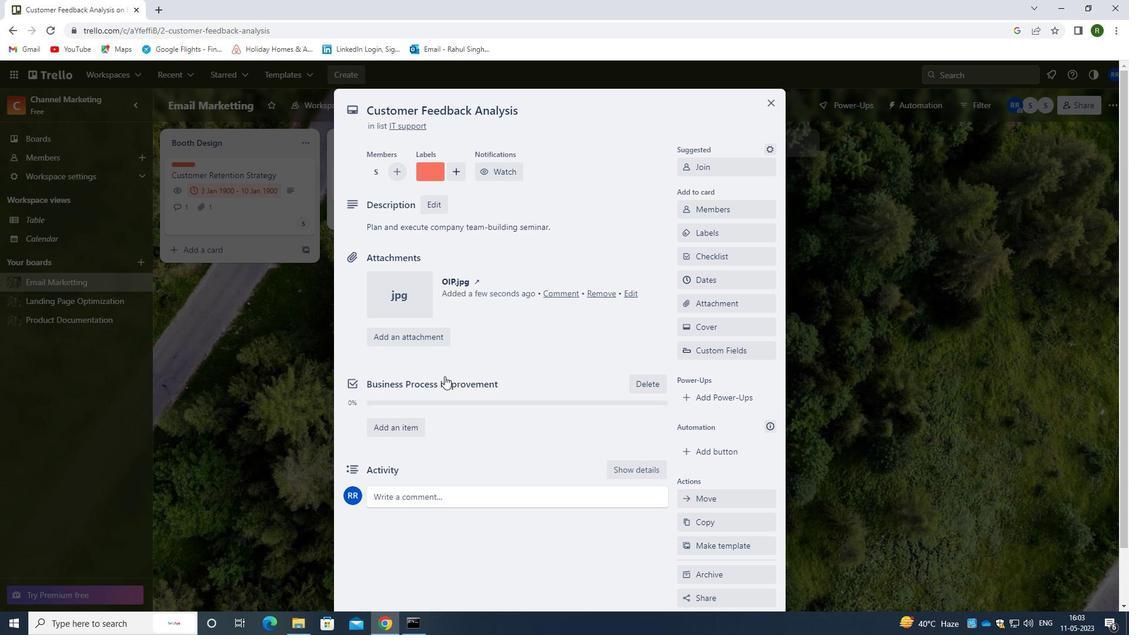 
Action: Mouse scrolled (451, 362) with delta (0, 0)
Screenshot: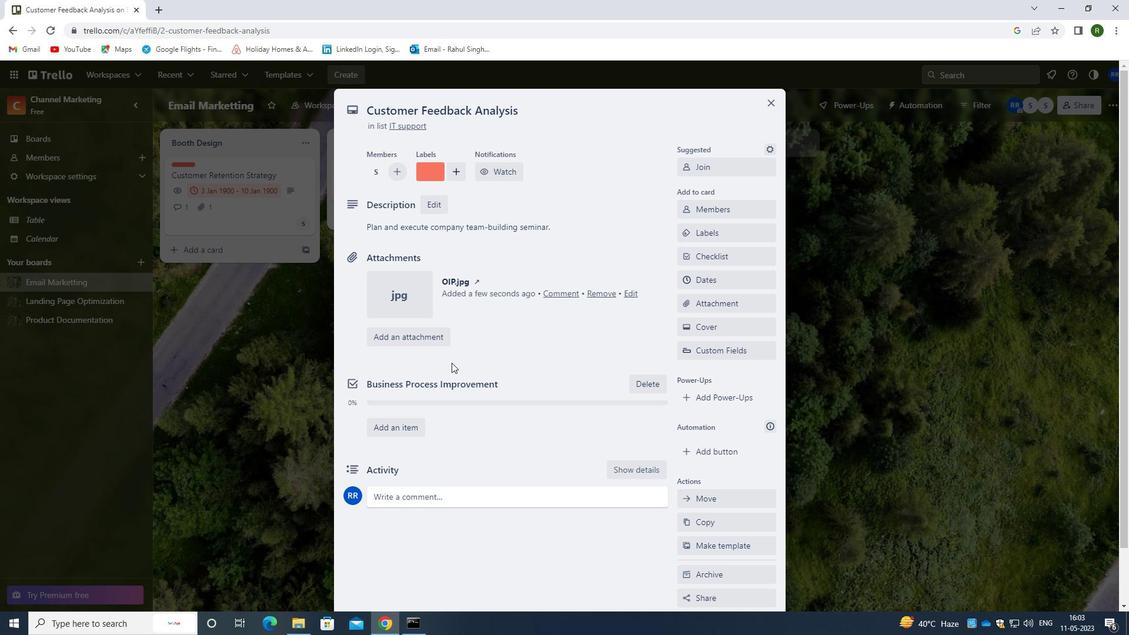 
Action: Mouse moved to (453, 364)
Screenshot: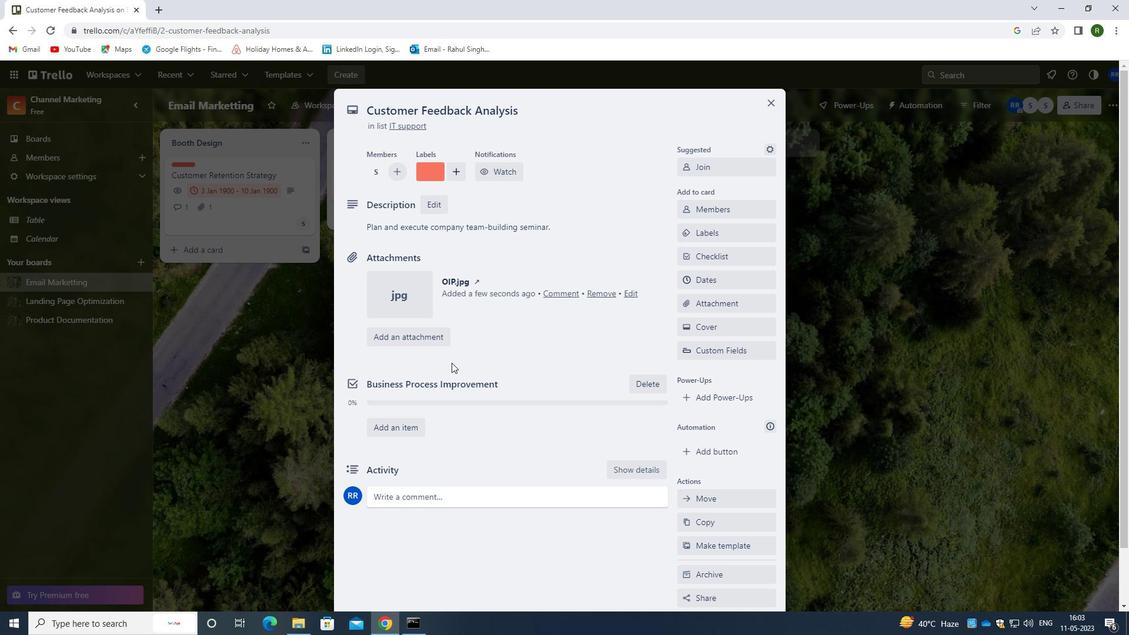 
Action: Mouse scrolled (453, 363) with delta (0, 0)
Screenshot: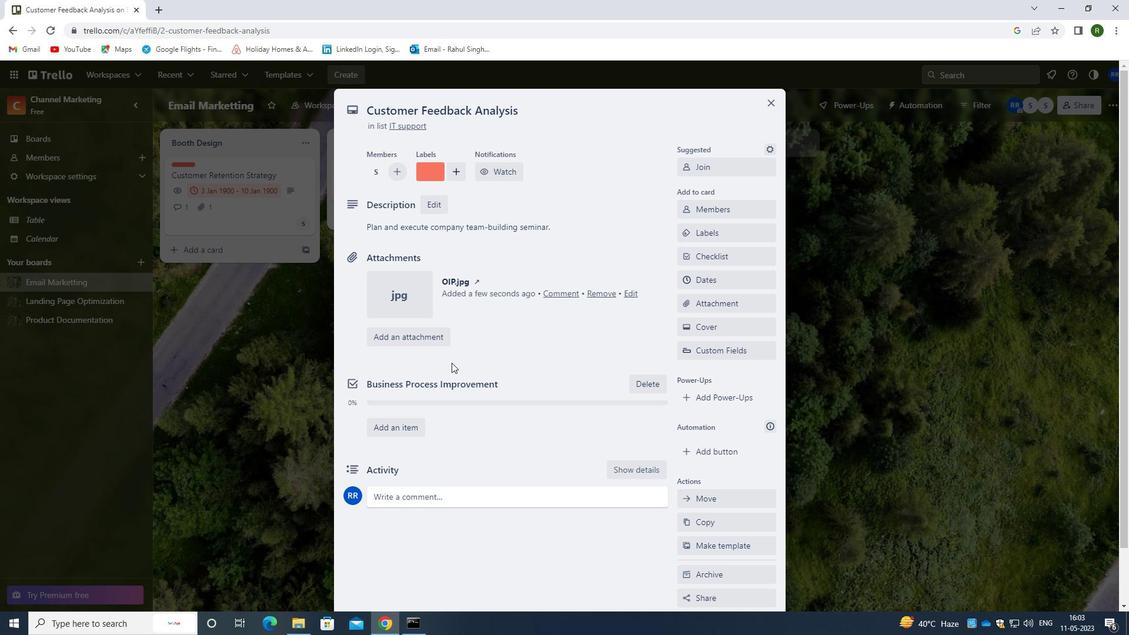 
Action: Mouse moved to (454, 364)
Screenshot: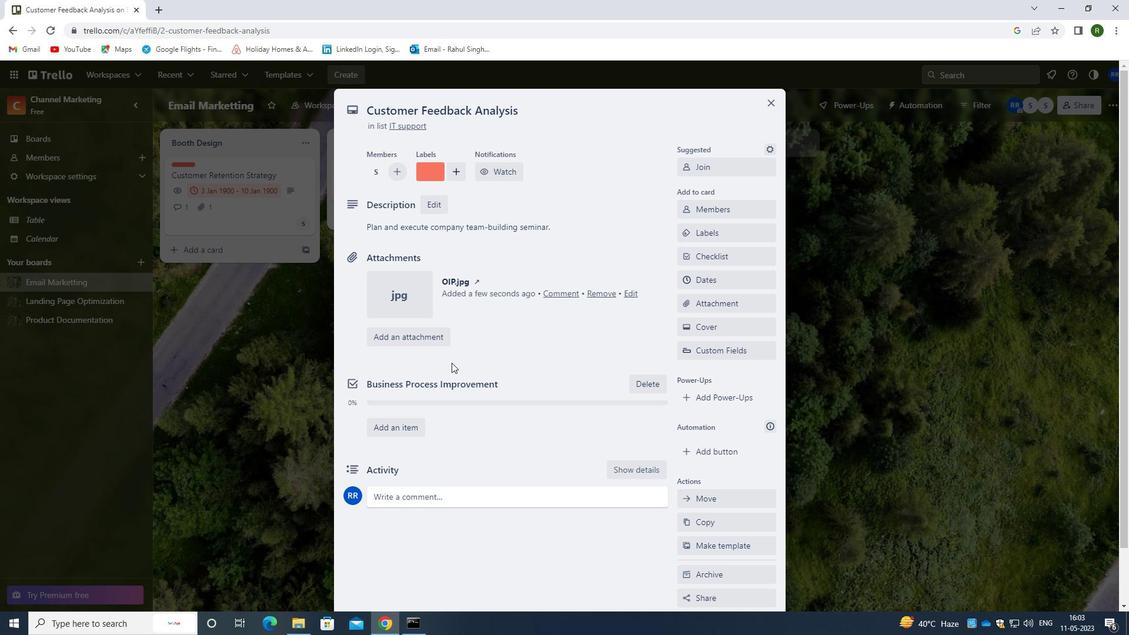 
Action: Mouse scrolled (454, 364) with delta (0, 0)
Screenshot: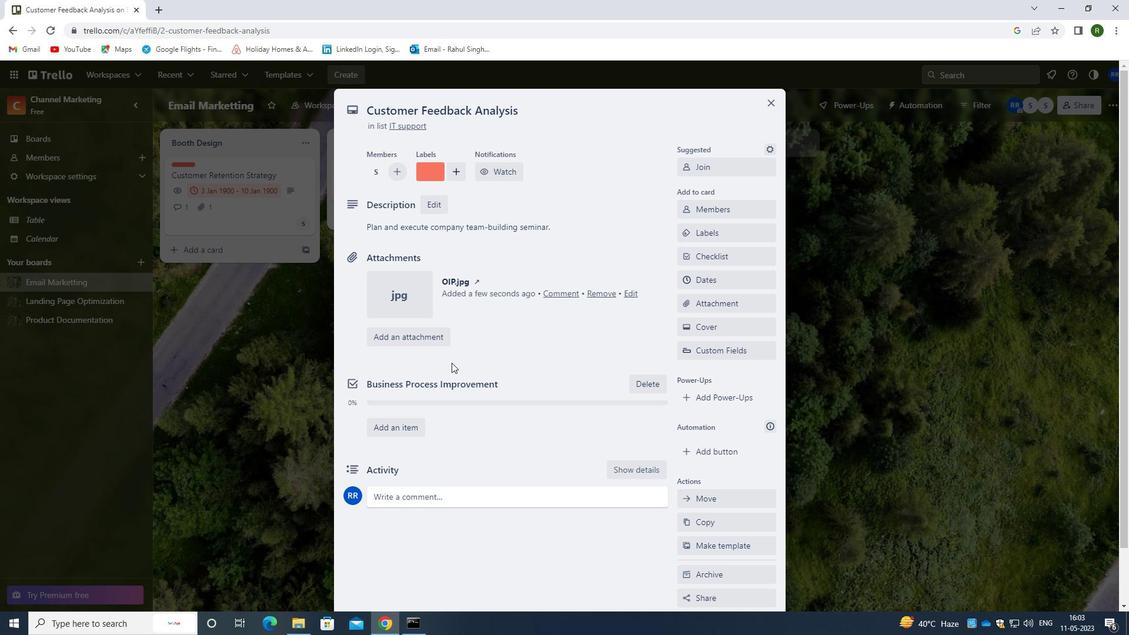 
Action: Mouse moved to (458, 364)
Screenshot: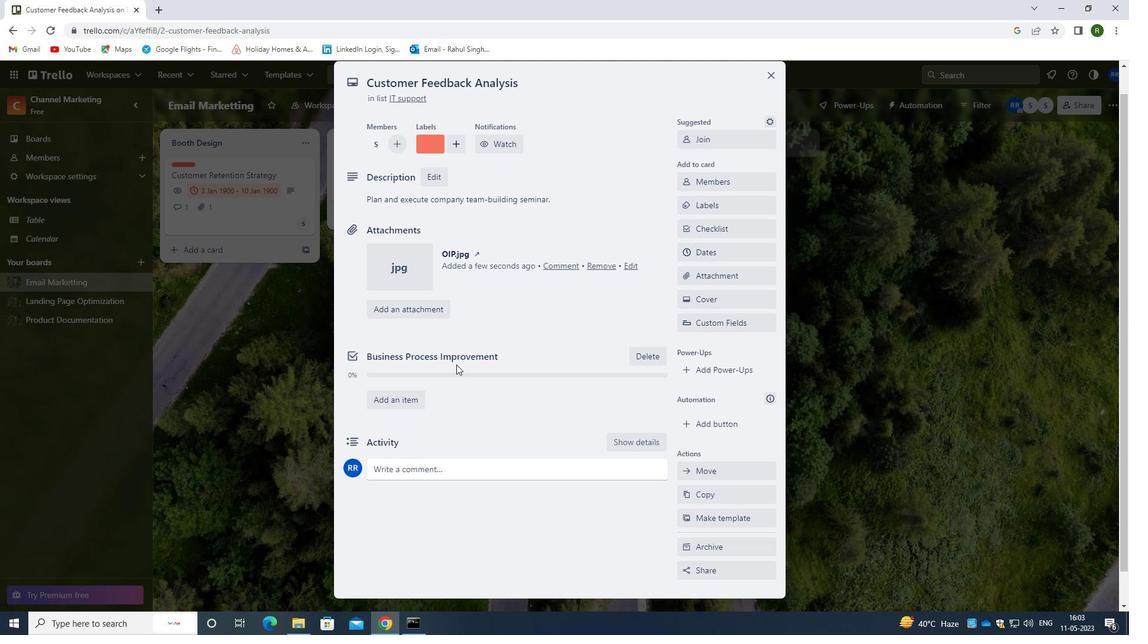 
Action: Mouse scrolled (458, 364) with delta (0, 0)
Screenshot: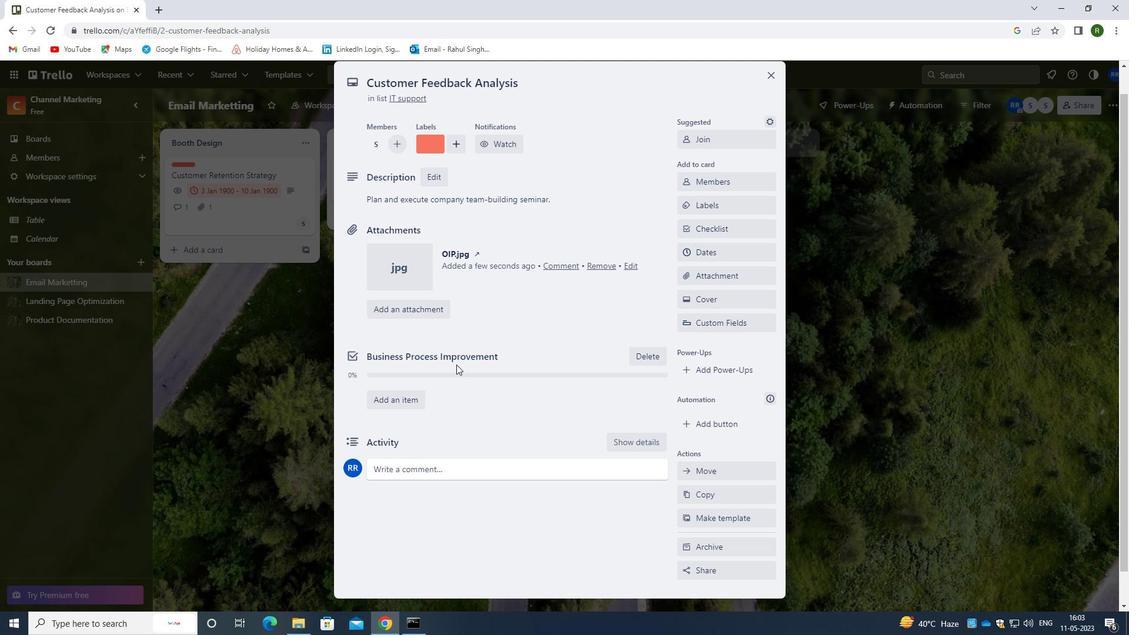 
Action: Mouse scrolled (458, 364) with delta (0, 0)
Screenshot: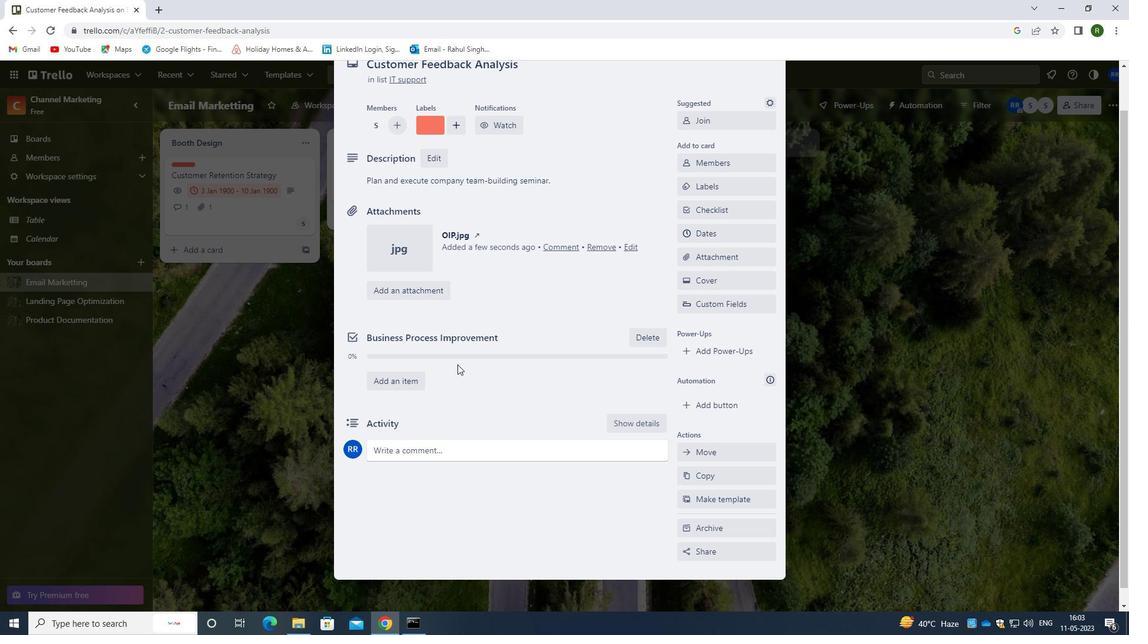 
Action: Mouse moved to (433, 437)
Screenshot: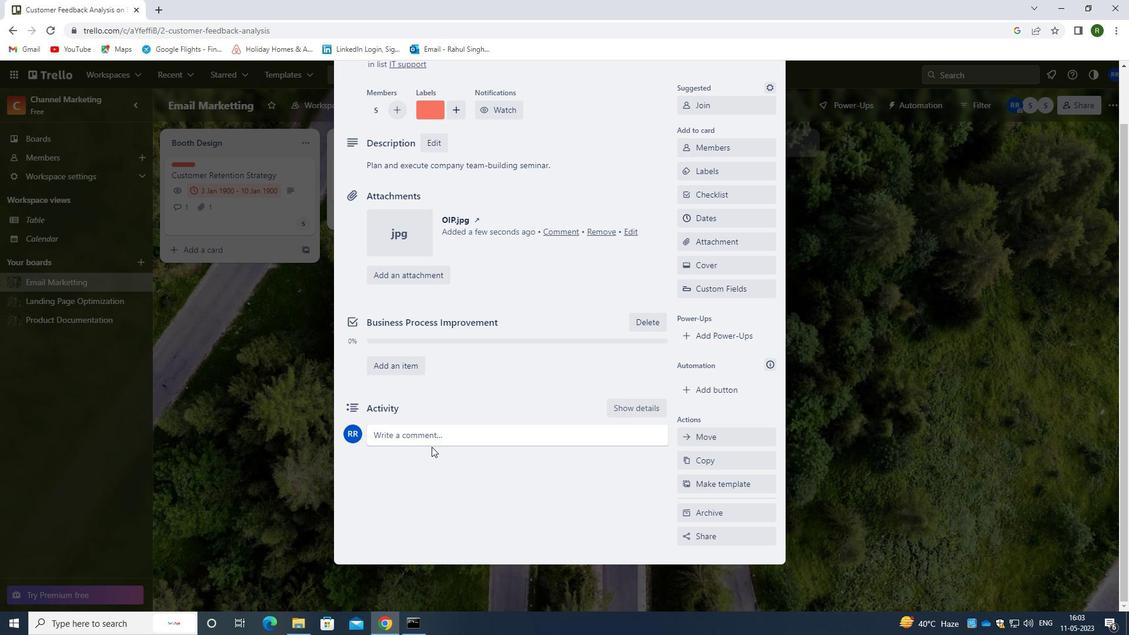 
Action: Mouse pressed left at (433, 437)
Screenshot: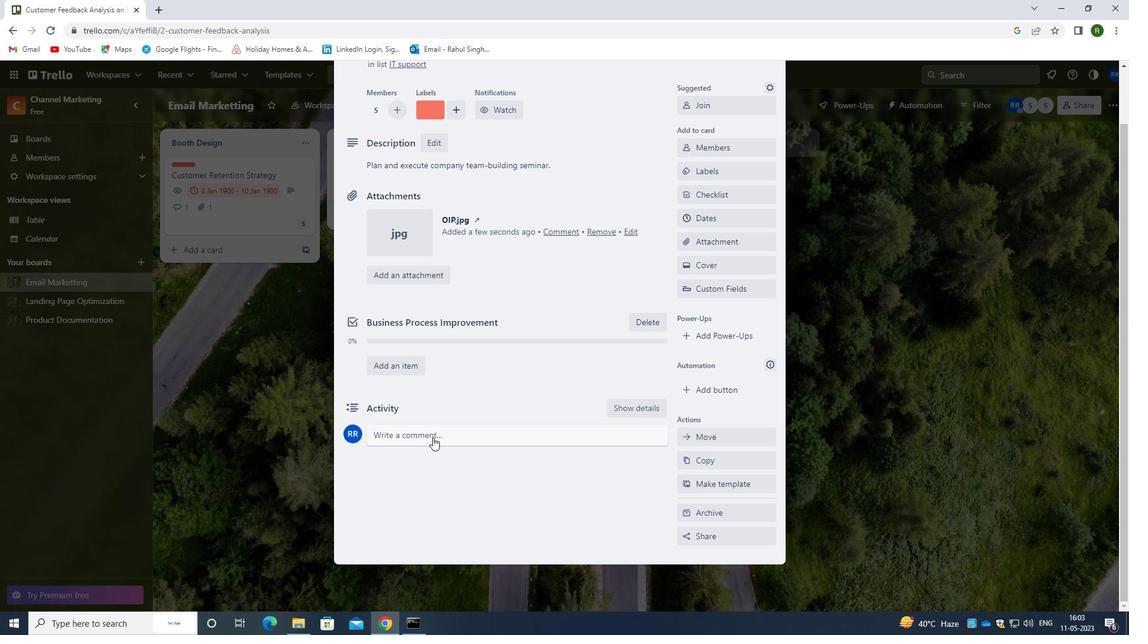 
Action: Mouse moved to (437, 468)
Screenshot: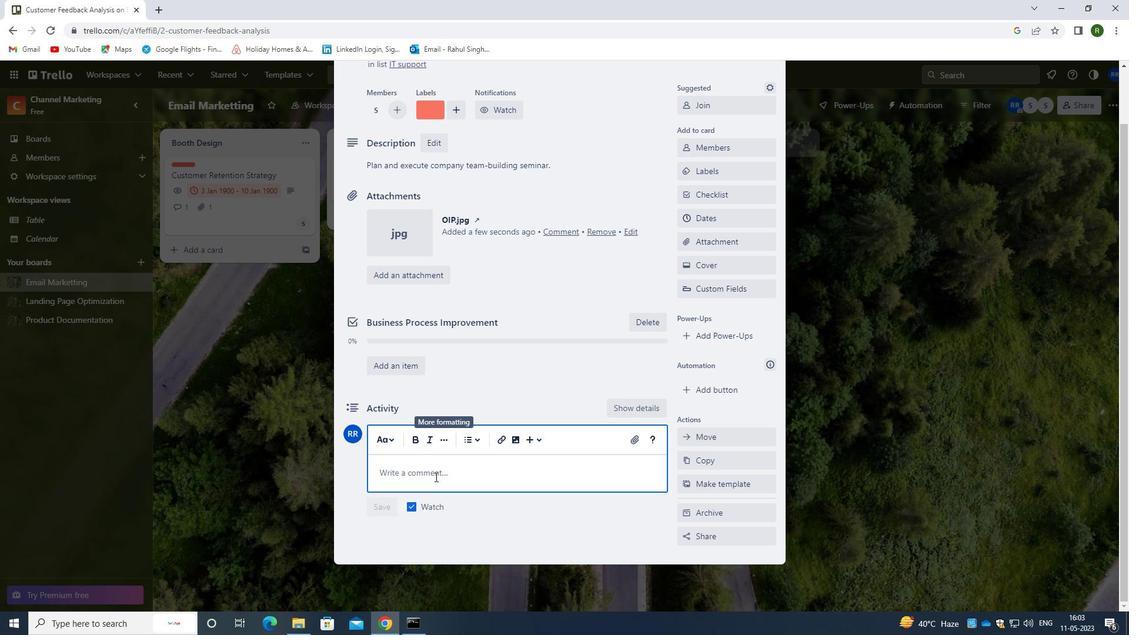 
Action: Mouse pressed left at (437, 468)
Screenshot: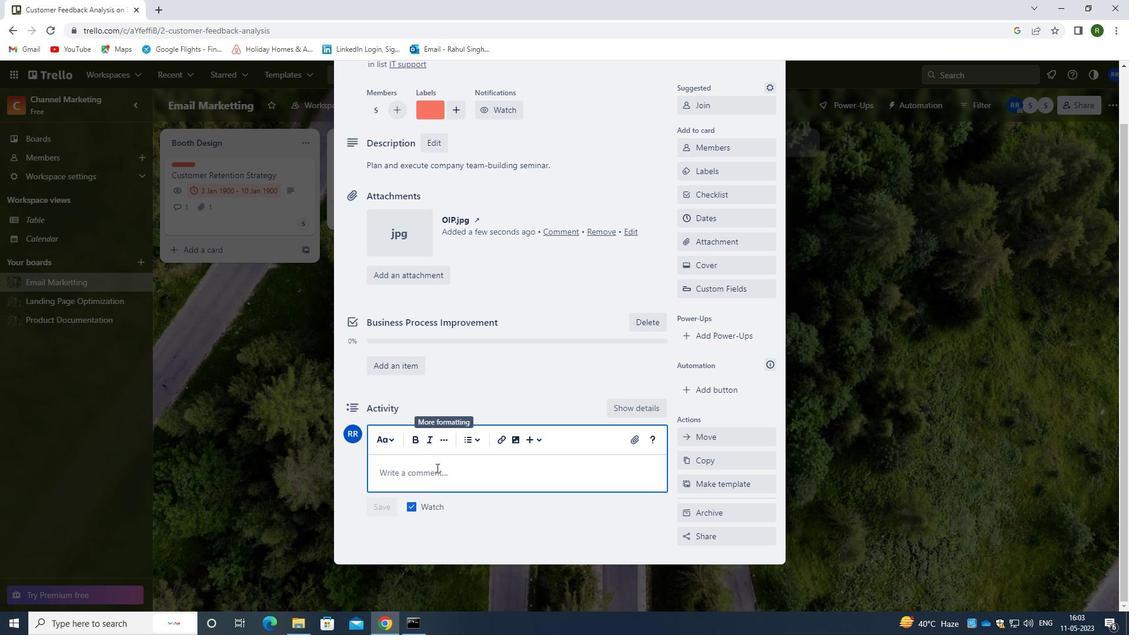 
Action: Key pressed <Key.caps_lock>T<Key.caps_lock>HIS<Key.space>TASKS<Key.backspace><Key.space>REQUIRES<Key.space>US<Key.space>TO<Key.space>STAY<Key.space>FOCUSED<Key.space>ON<Key.space>THE<Key.space>END<Key.space>GOAL<Key.space>AND<Key.space>NOT<Key.space>GET<Key.space>SIDETRACKED<Key.space><Key.backspace><Key.backspace><Key.backspace>ED<Key.space>BY<Key.space>DISTRACTIONS,.<Key.backspace><Key.backspace>.<Key.enter>
Screenshot: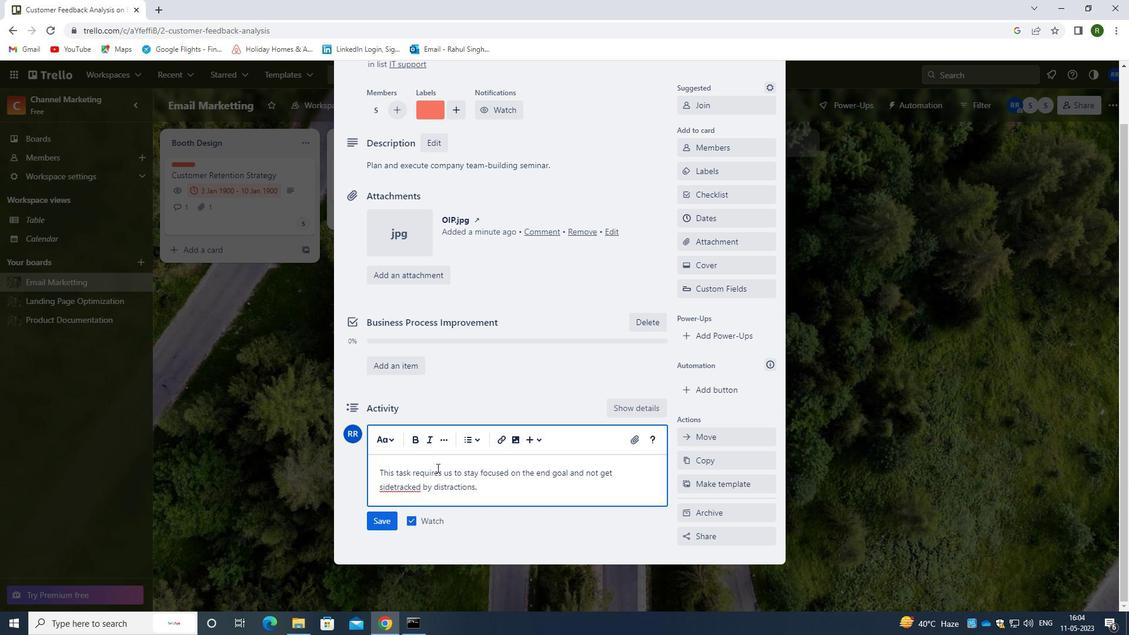 
Action: Mouse moved to (390, 540)
Screenshot: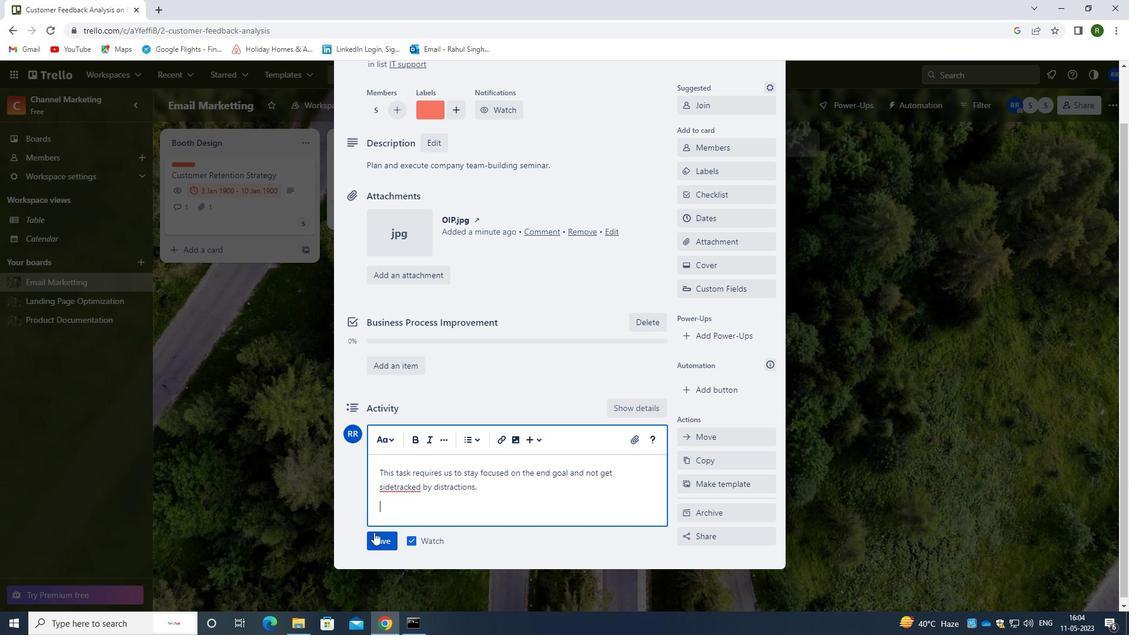 
Action: Mouse pressed left at (390, 540)
Screenshot: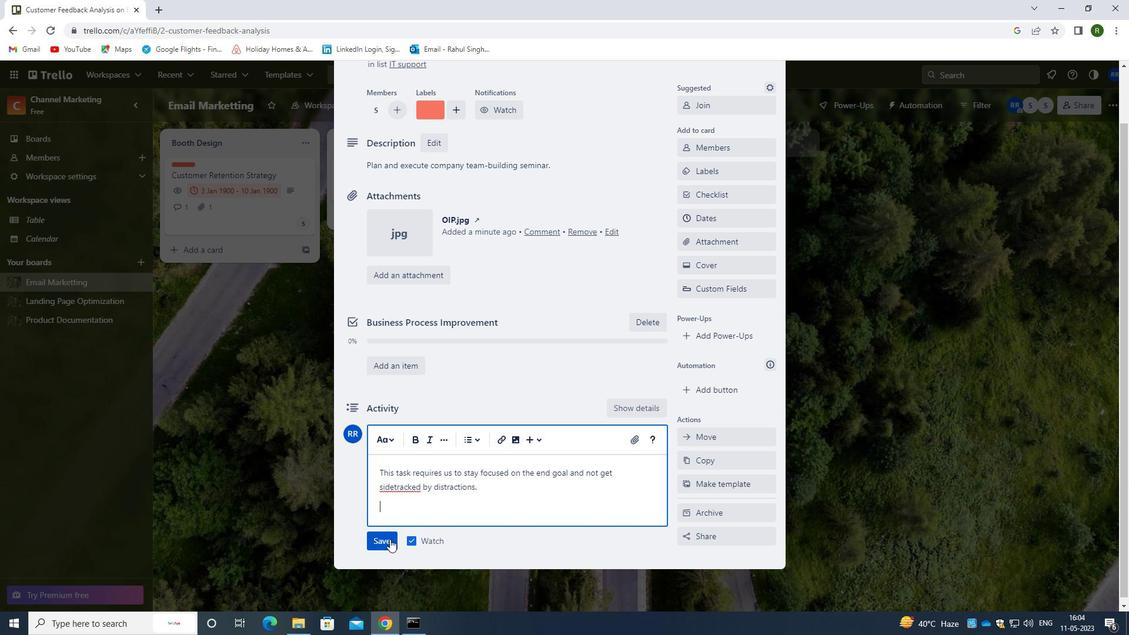 
Action: Mouse moved to (709, 215)
Screenshot: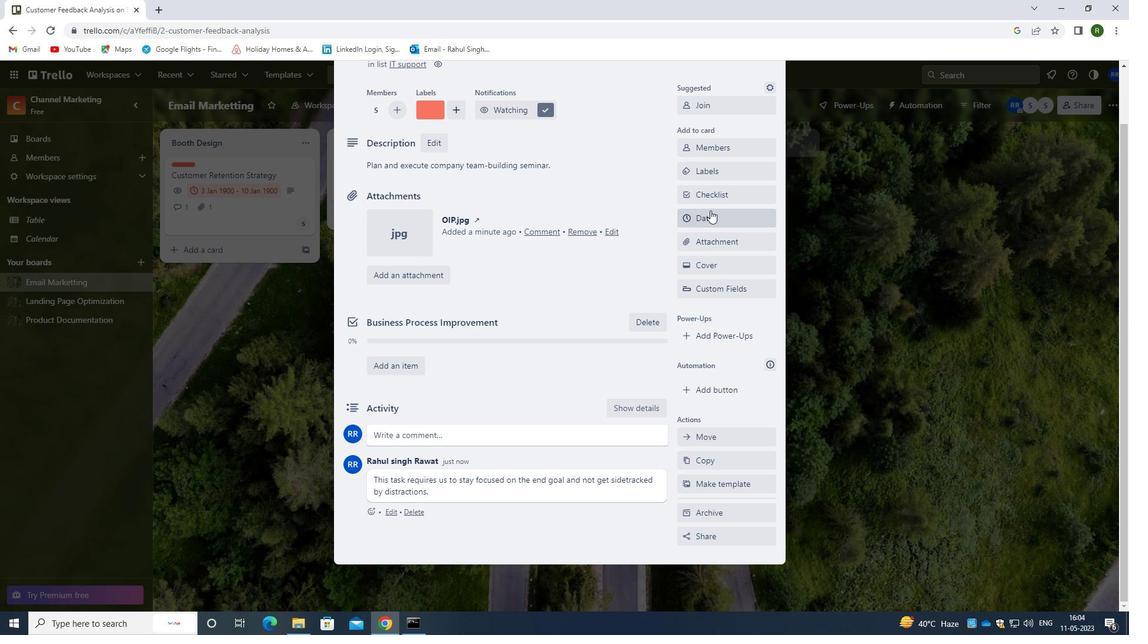 
Action: Mouse pressed left at (709, 215)
Screenshot: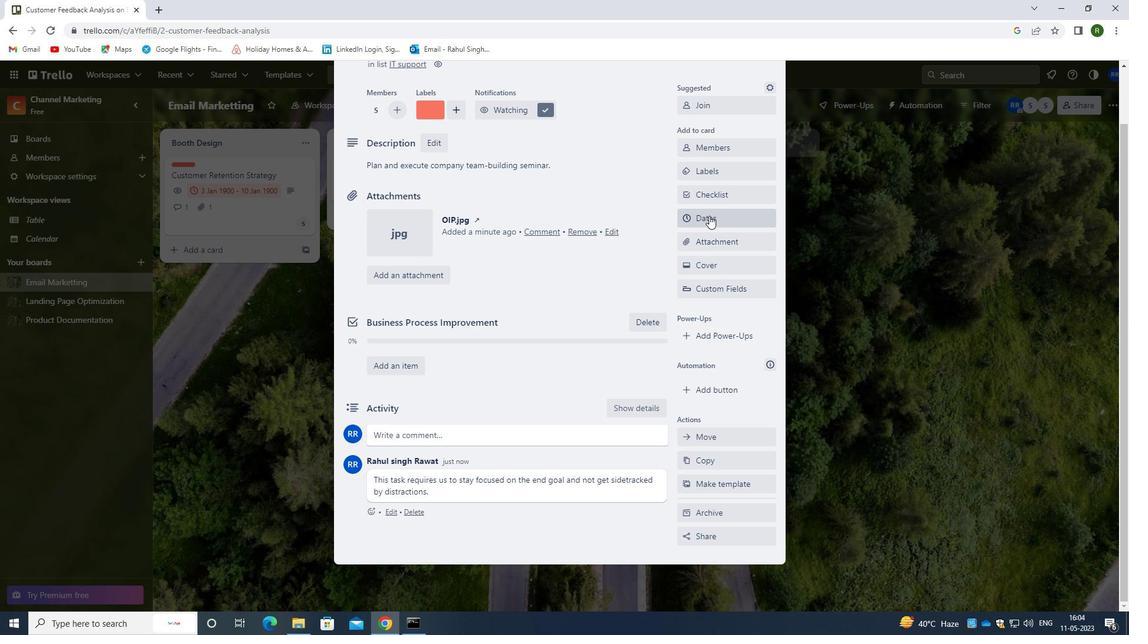 
Action: Mouse moved to (691, 320)
Screenshot: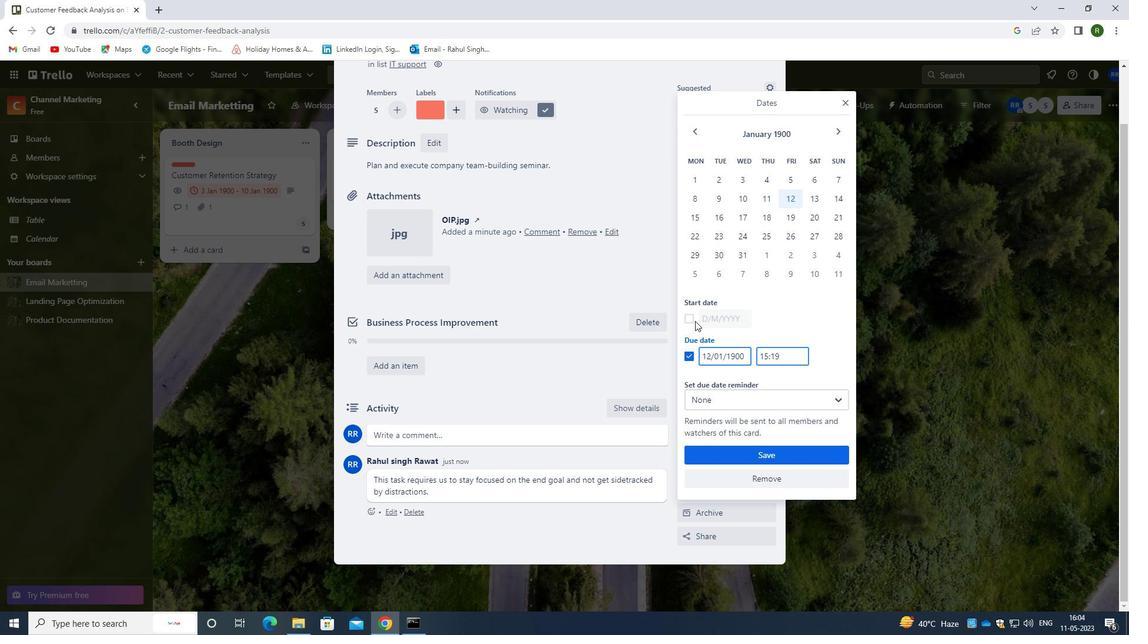 
Action: Mouse pressed left at (691, 320)
Screenshot: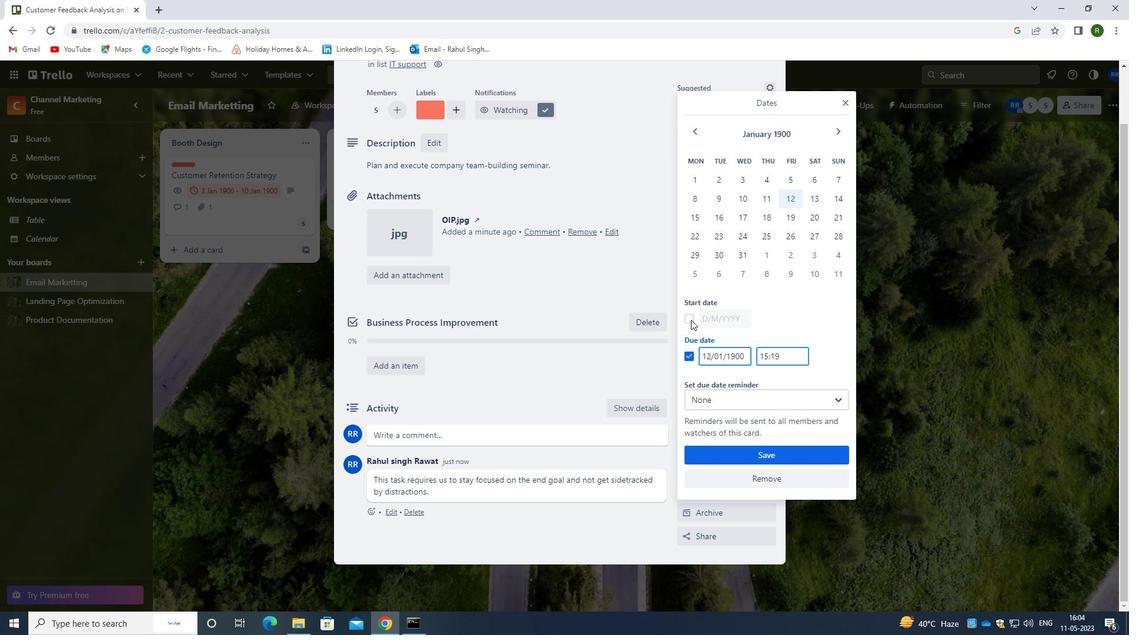 
Action: Mouse moved to (749, 319)
Screenshot: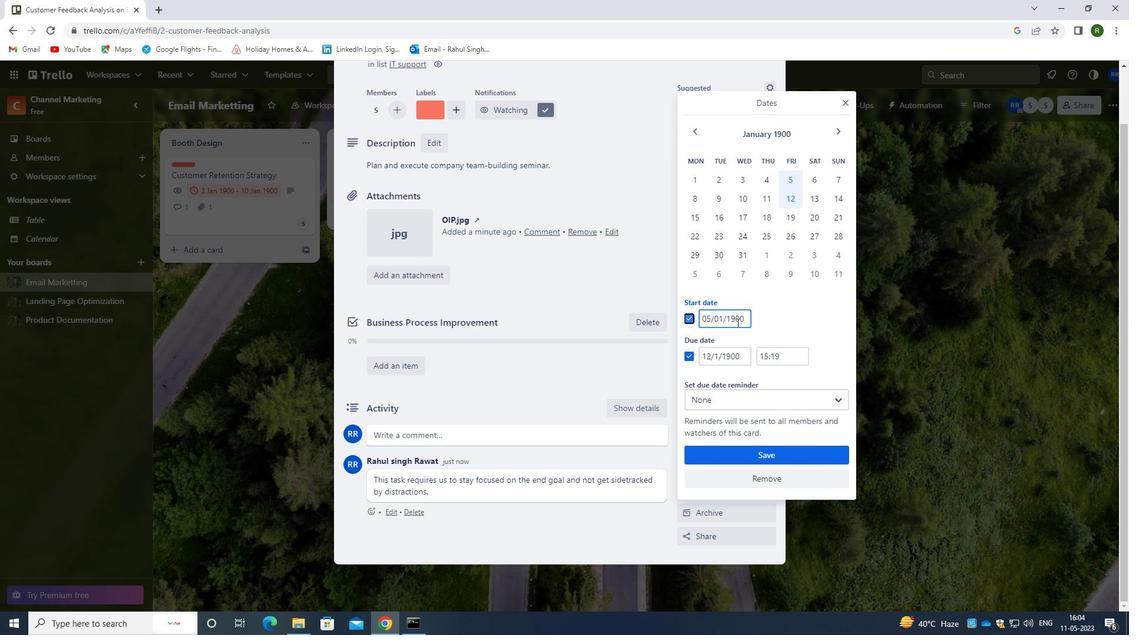 
Action: Mouse pressed left at (749, 319)
Screenshot: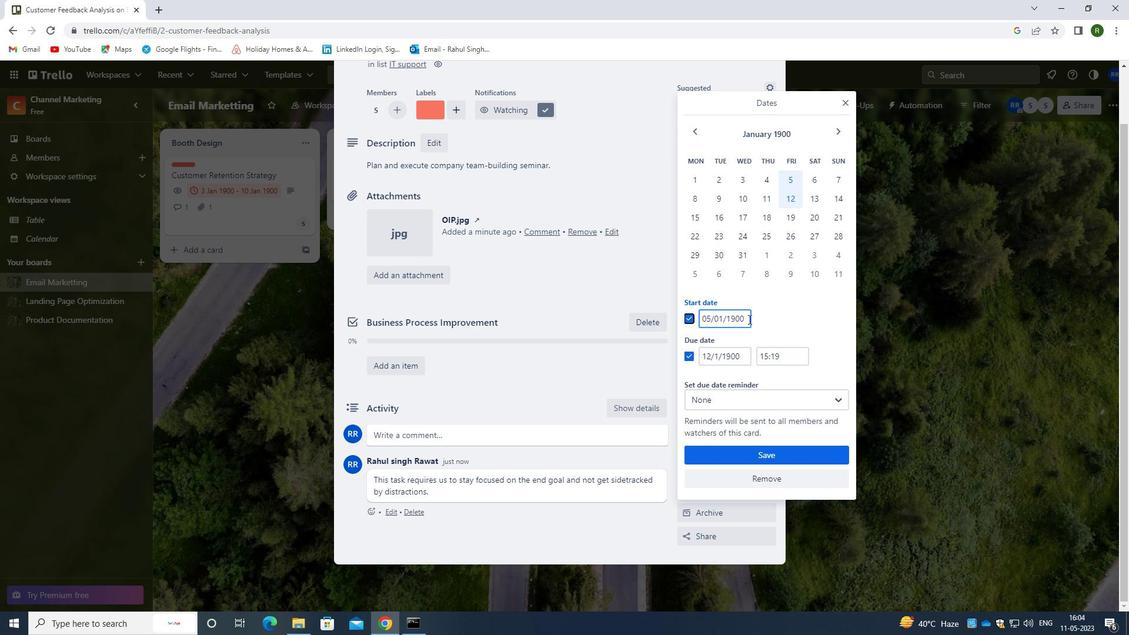 
Action: Mouse moved to (697, 324)
Screenshot: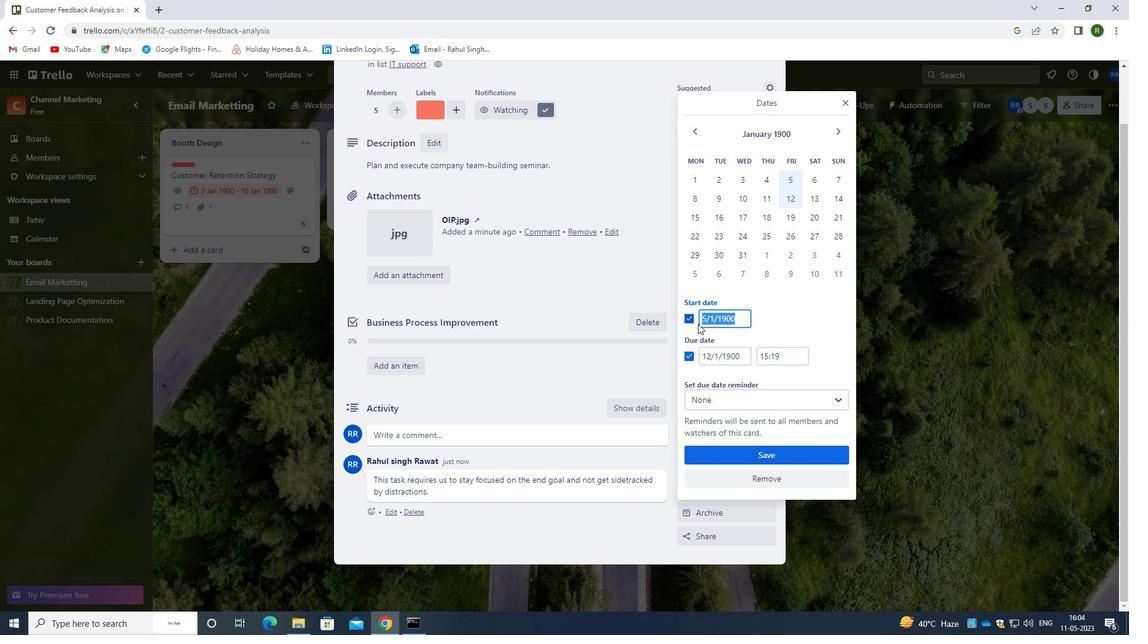 
Action: Key pressed <Key.backspace>06/01/1900
Screenshot: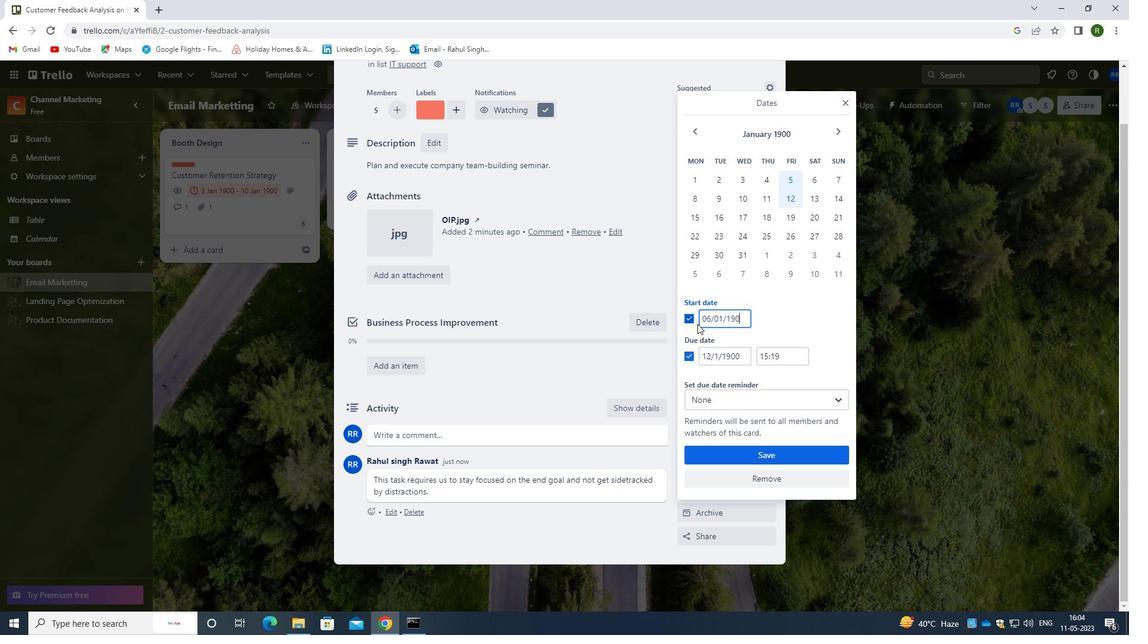 
Action: Mouse moved to (746, 354)
Screenshot: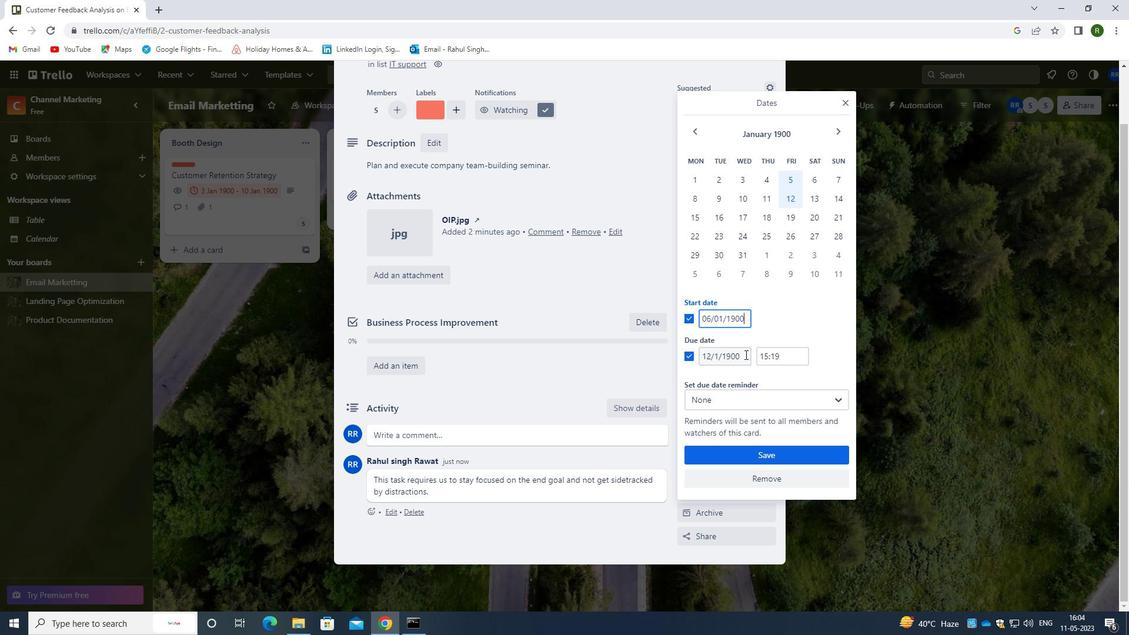 
Action: Mouse pressed left at (746, 354)
Screenshot: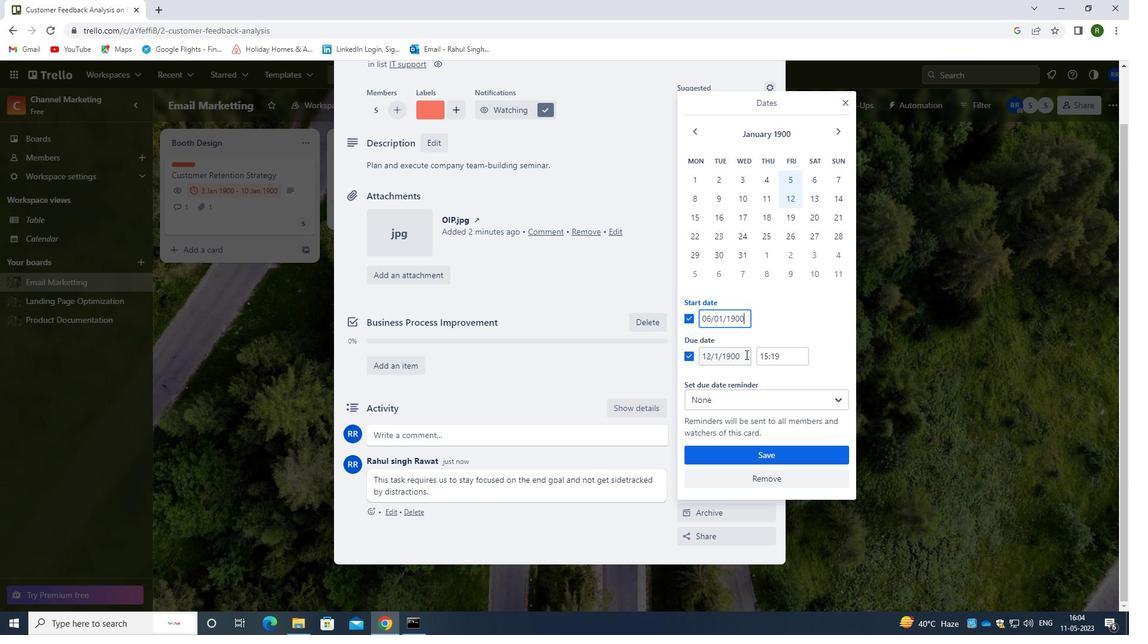 
Action: Mouse moved to (699, 357)
Screenshot: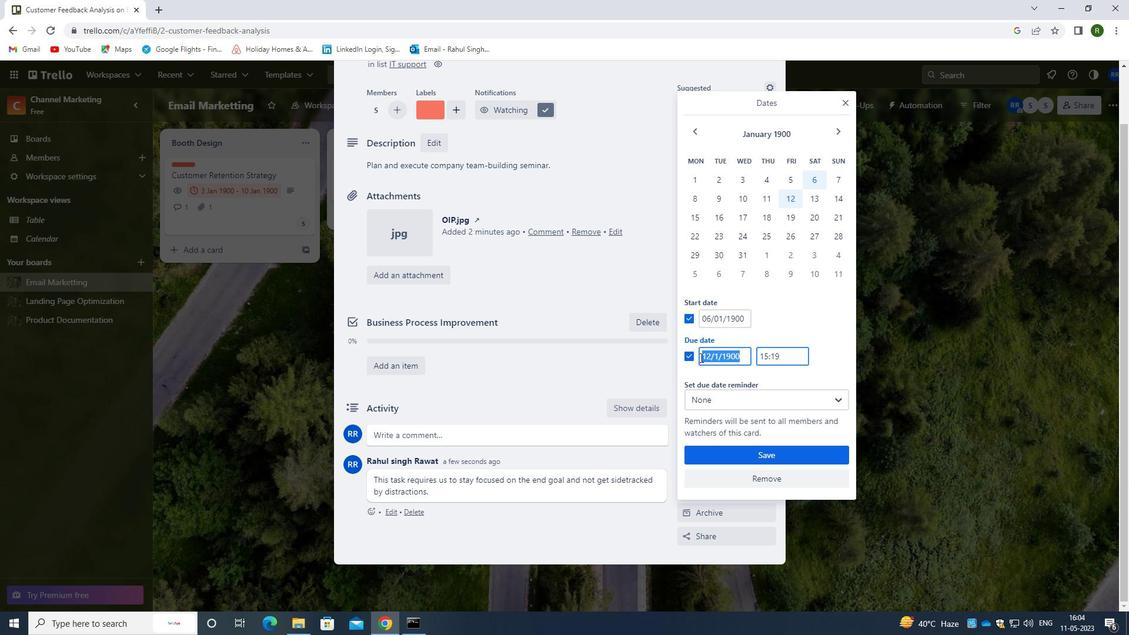 
Action: Key pressed <Key.backspace>13/01/1900
Screenshot: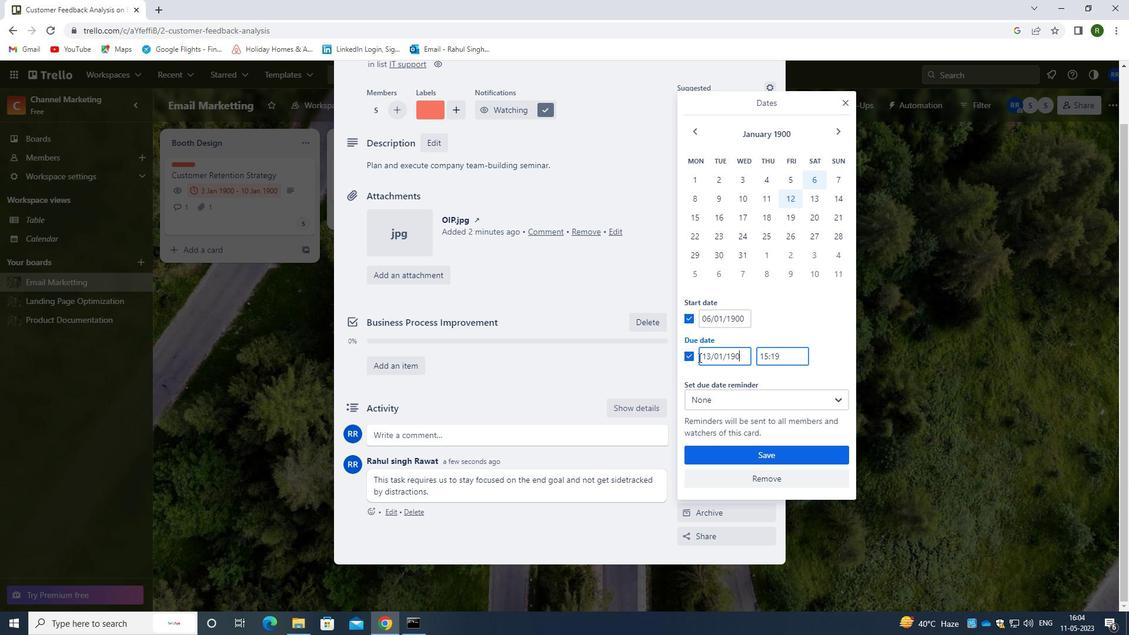 
Action: Mouse moved to (773, 461)
Screenshot: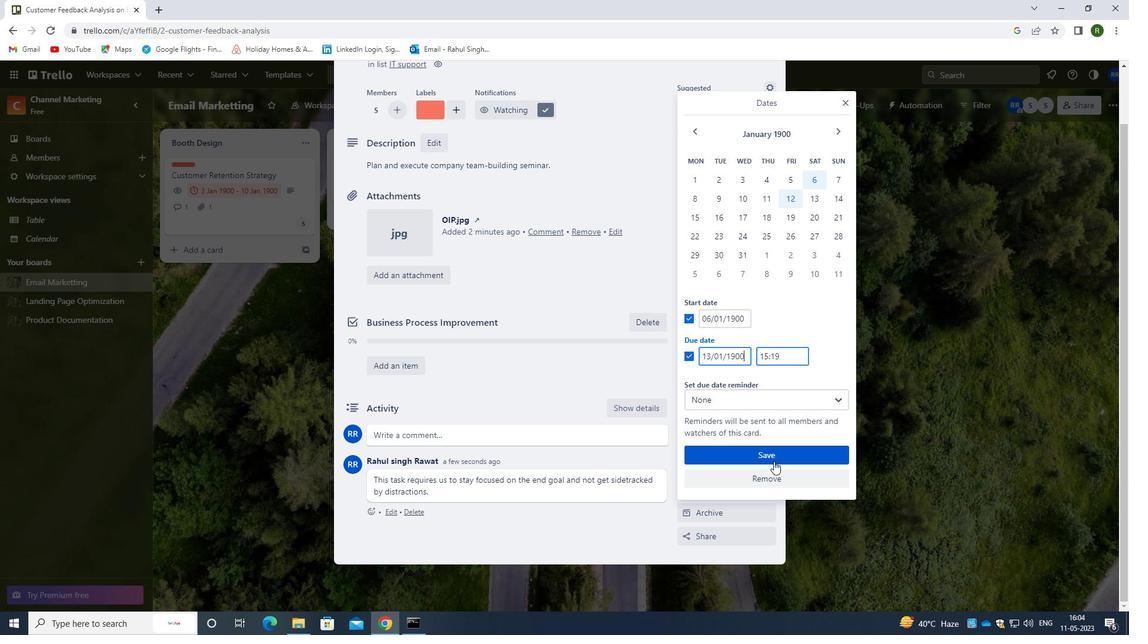 
Action: Mouse pressed left at (773, 461)
Screenshot: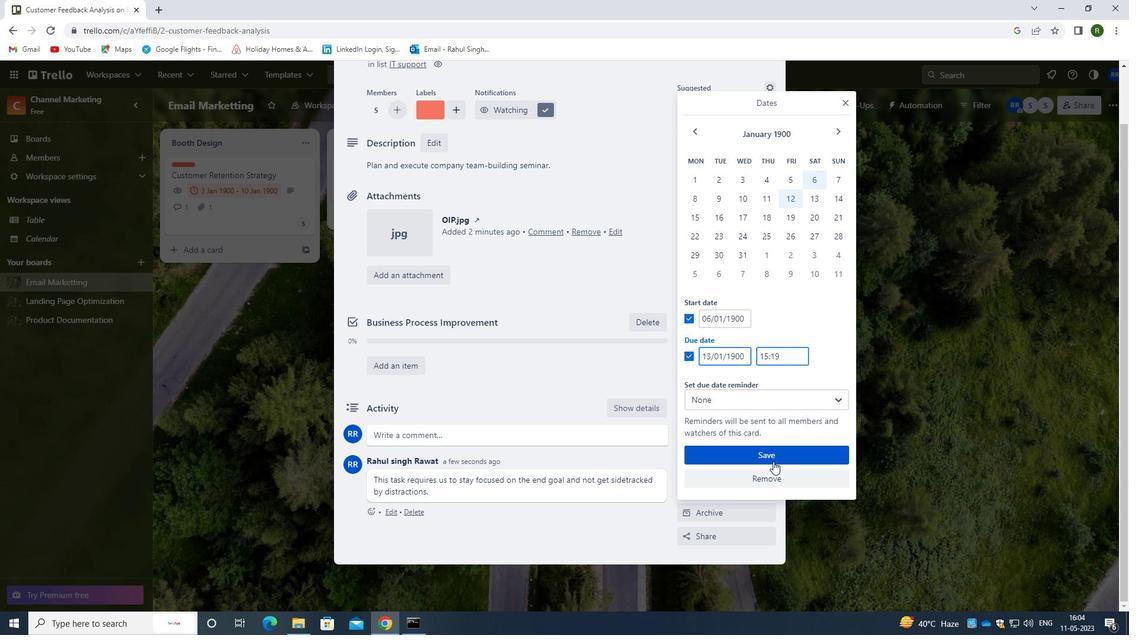 
Action: Mouse moved to (831, 242)
Screenshot: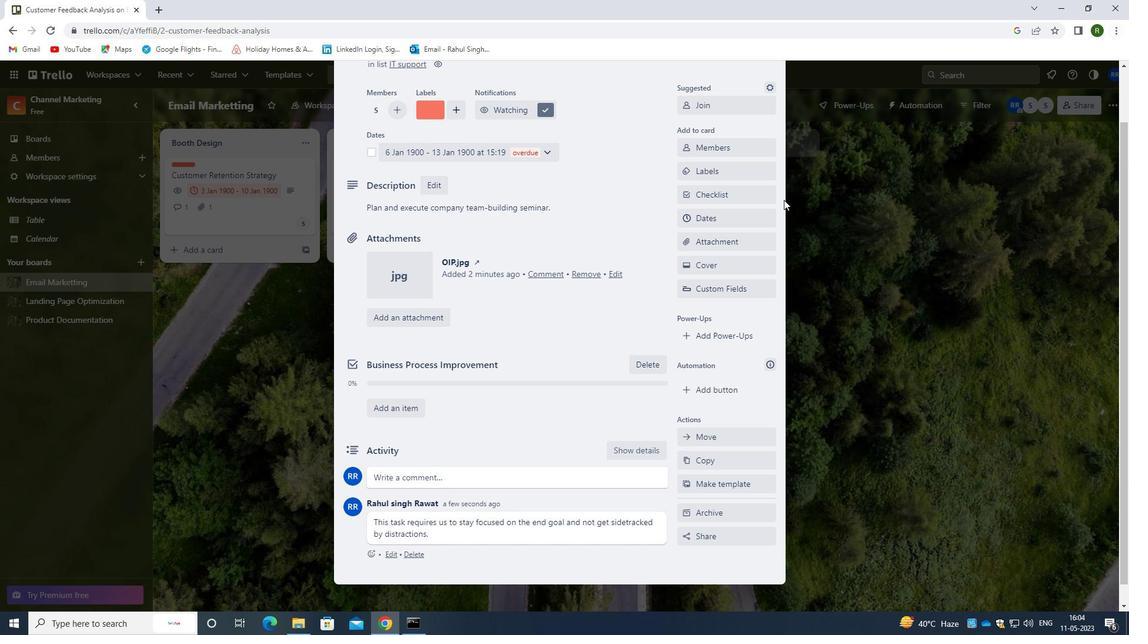 
Action: Mouse scrolled (831, 243) with delta (0, 0)
Screenshot: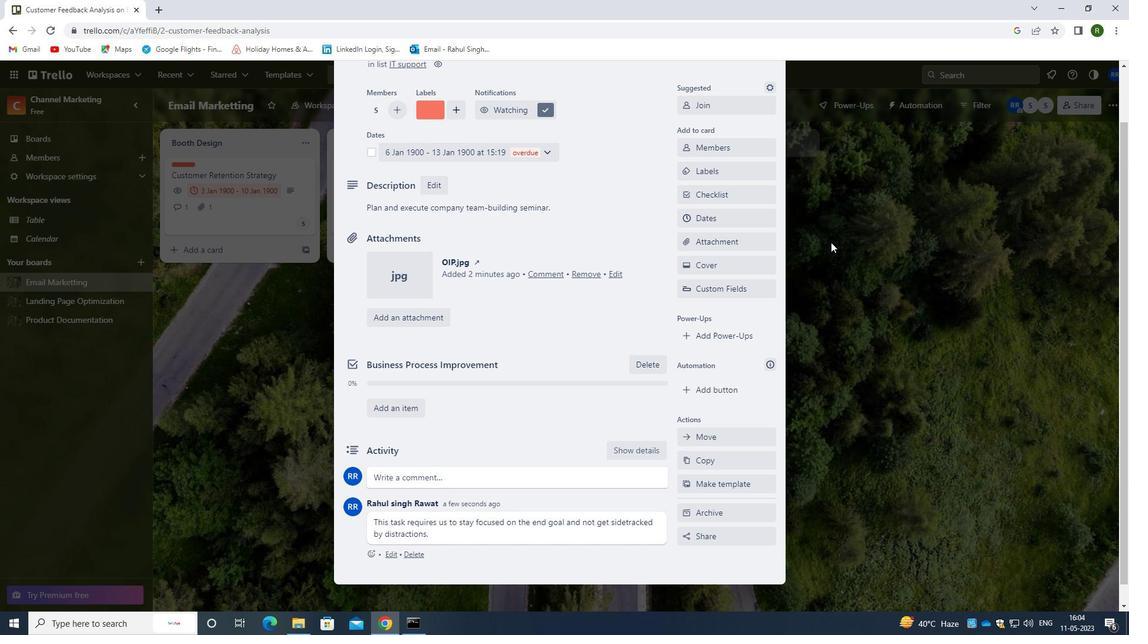 
Action: Mouse scrolled (831, 243) with delta (0, 0)
Screenshot: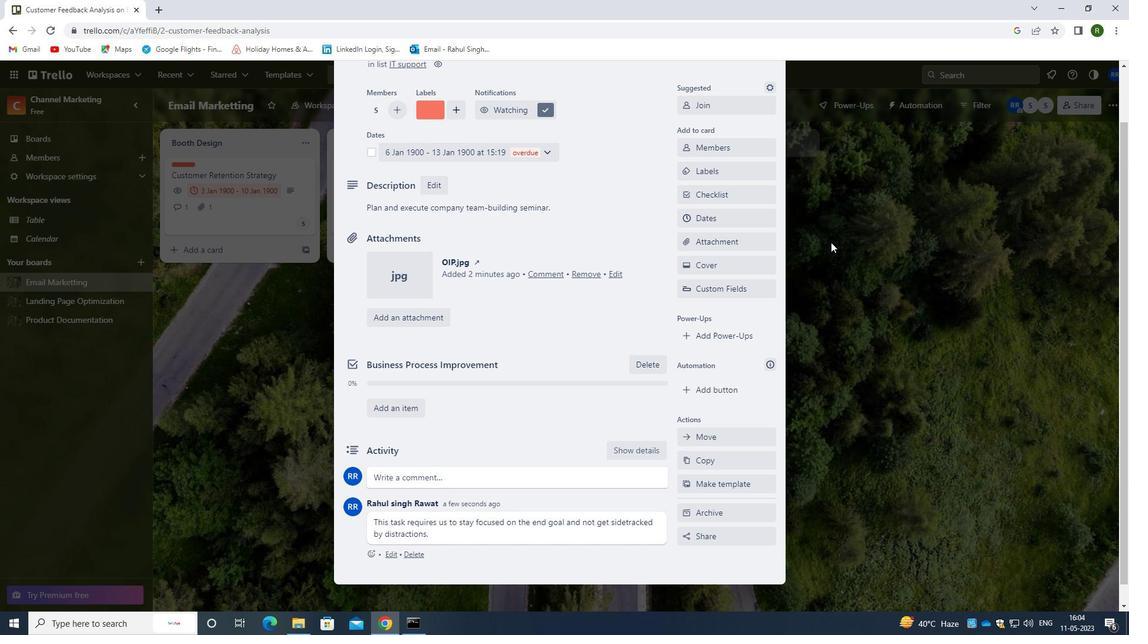
Action: Mouse scrolled (831, 243) with delta (0, 0)
Screenshot: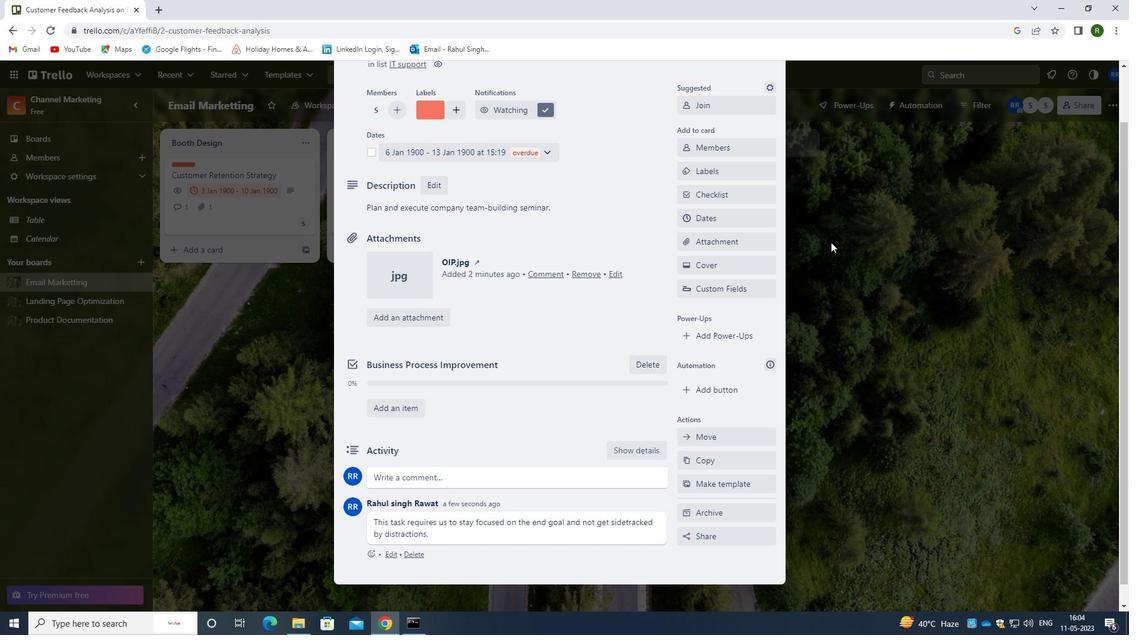 
Action: Mouse scrolled (831, 243) with delta (0, 0)
Screenshot: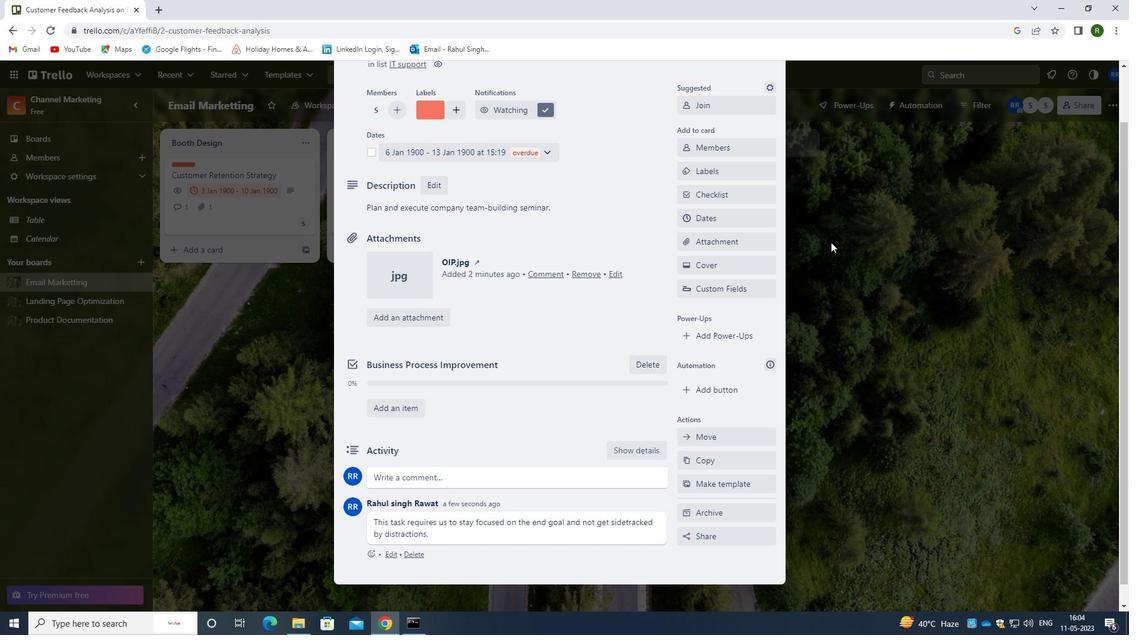 
Action: Mouse scrolled (831, 243) with delta (0, 0)
Screenshot: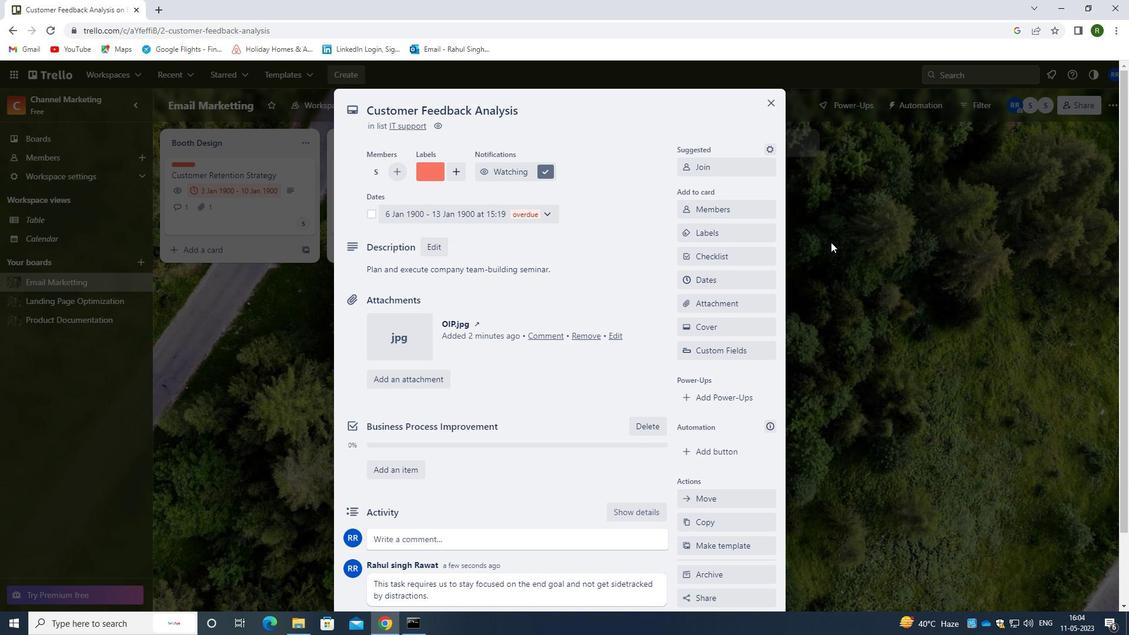 
Action: Mouse scrolled (831, 243) with delta (0, 0)
Screenshot: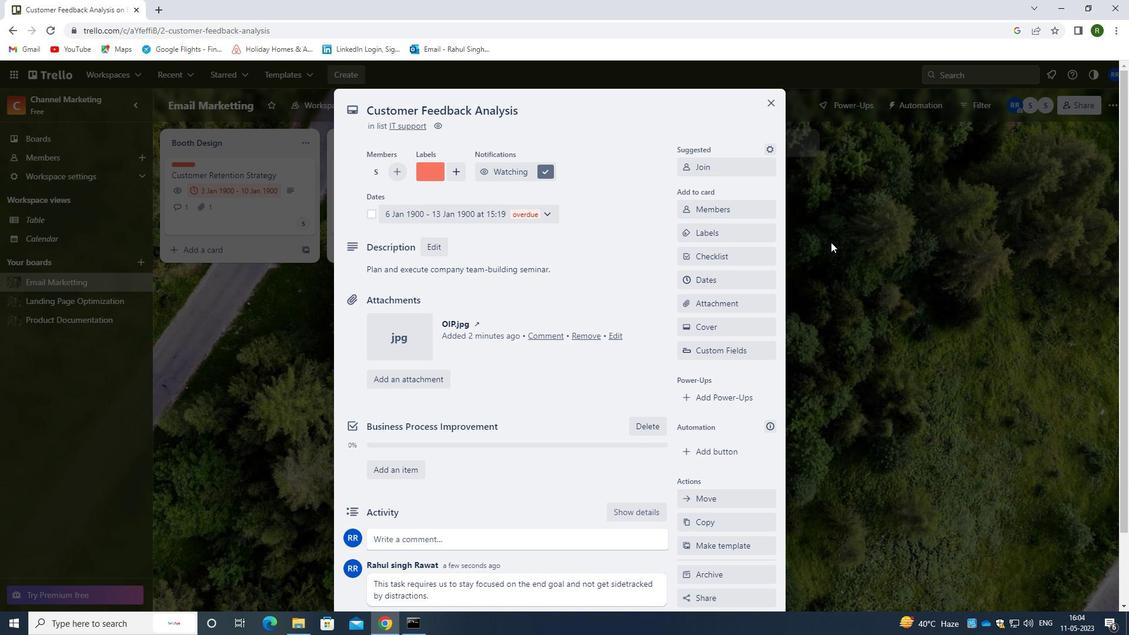 
